 Task: Create a due date automation trigger when advanced on, on the wednesday of the week before a card is due add fields without custom field "Resume" set to a date less than 1 working days ago at 11:00 AM.
Action: Mouse moved to (1190, 90)
Screenshot: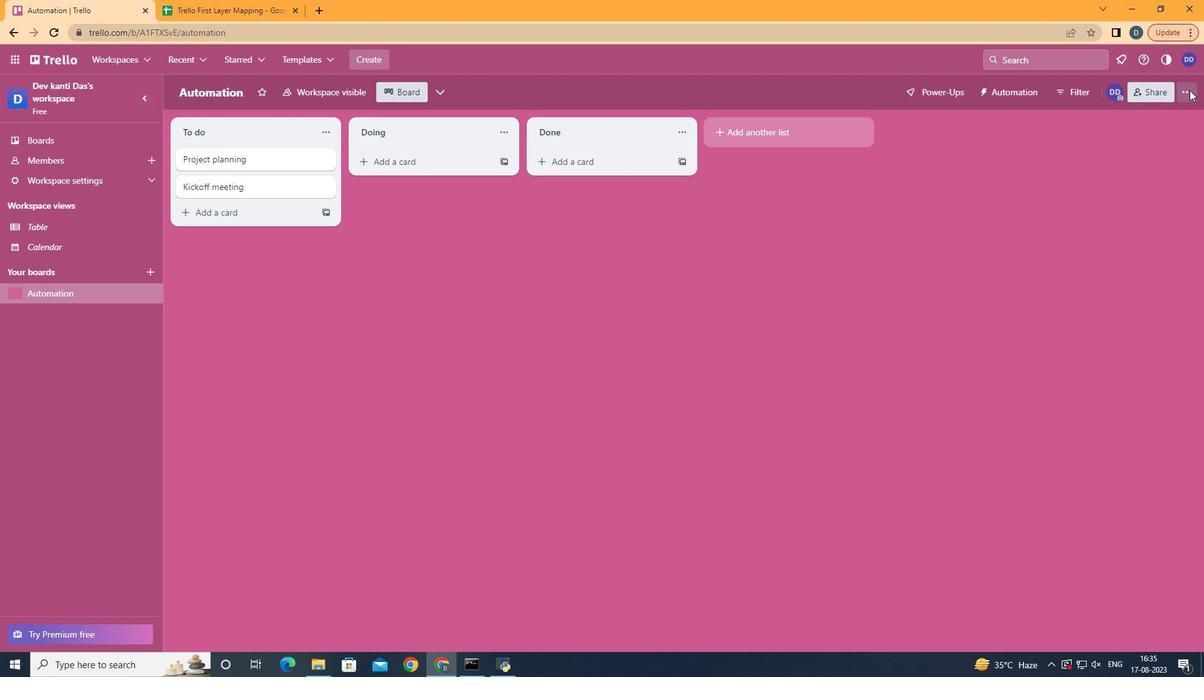 
Action: Mouse pressed left at (1190, 90)
Screenshot: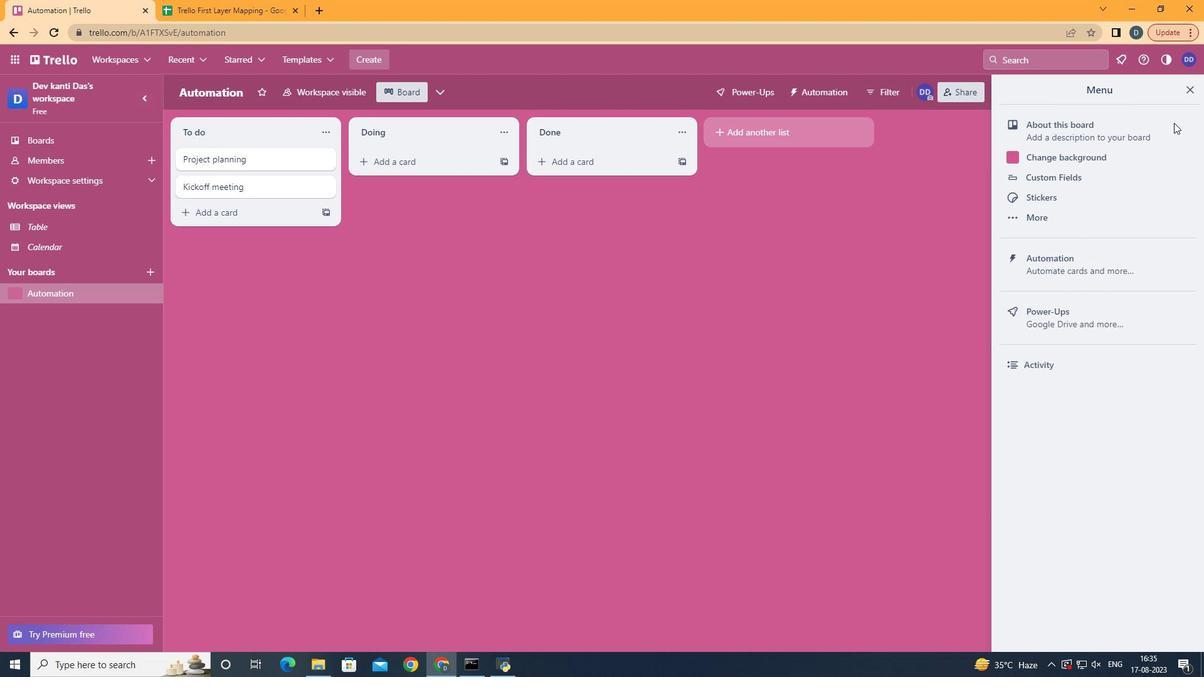 
Action: Mouse moved to (1096, 260)
Screenshot: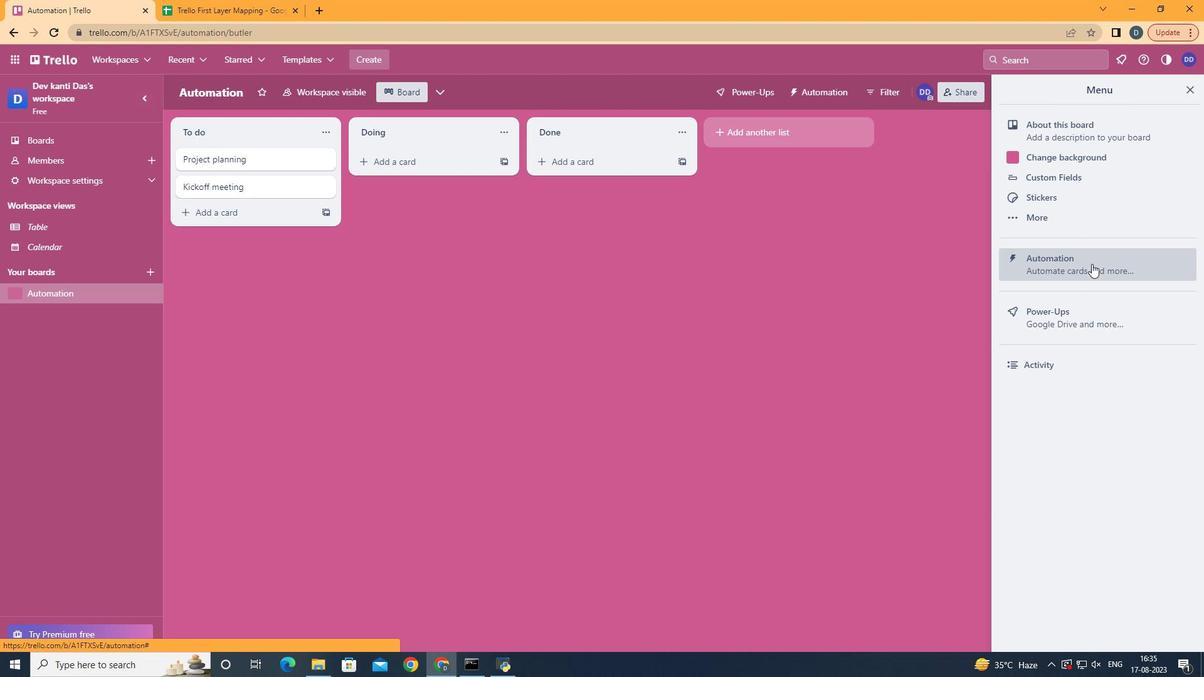 
Action: Mouse pressed left at (1096, 260)
Screenshot: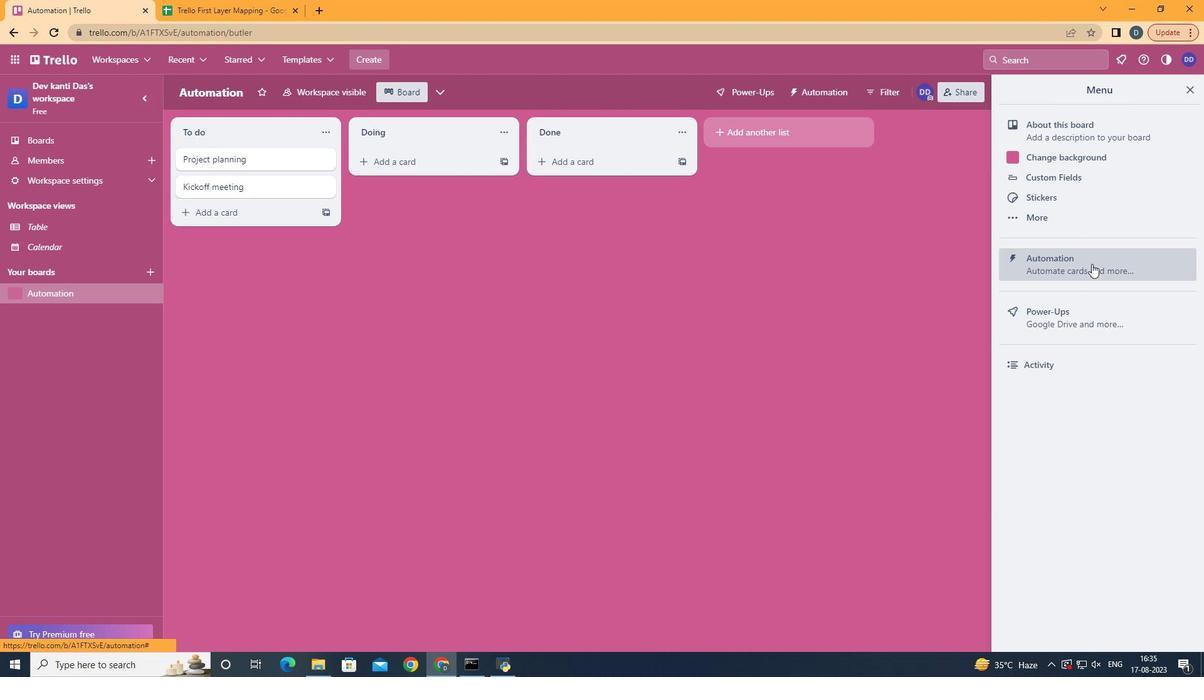 
Action: Mouse moved to (227, 254)
Screenshot: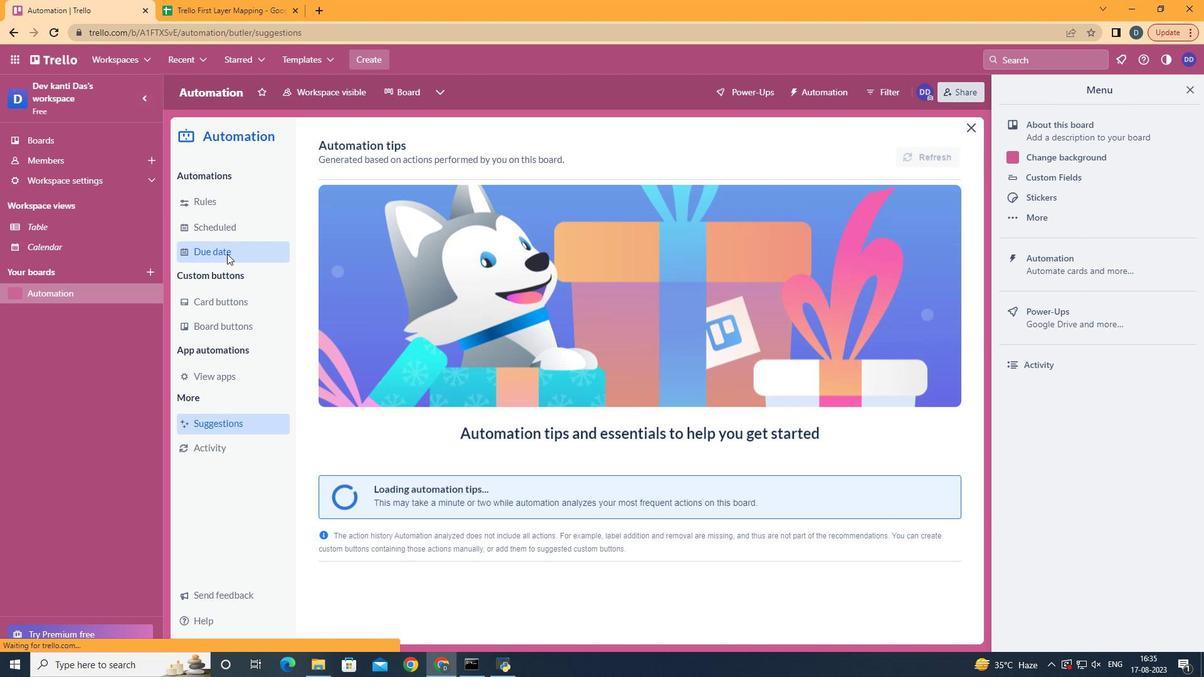 
Action: Mouse pressed left at (227, 254)
Screenshot: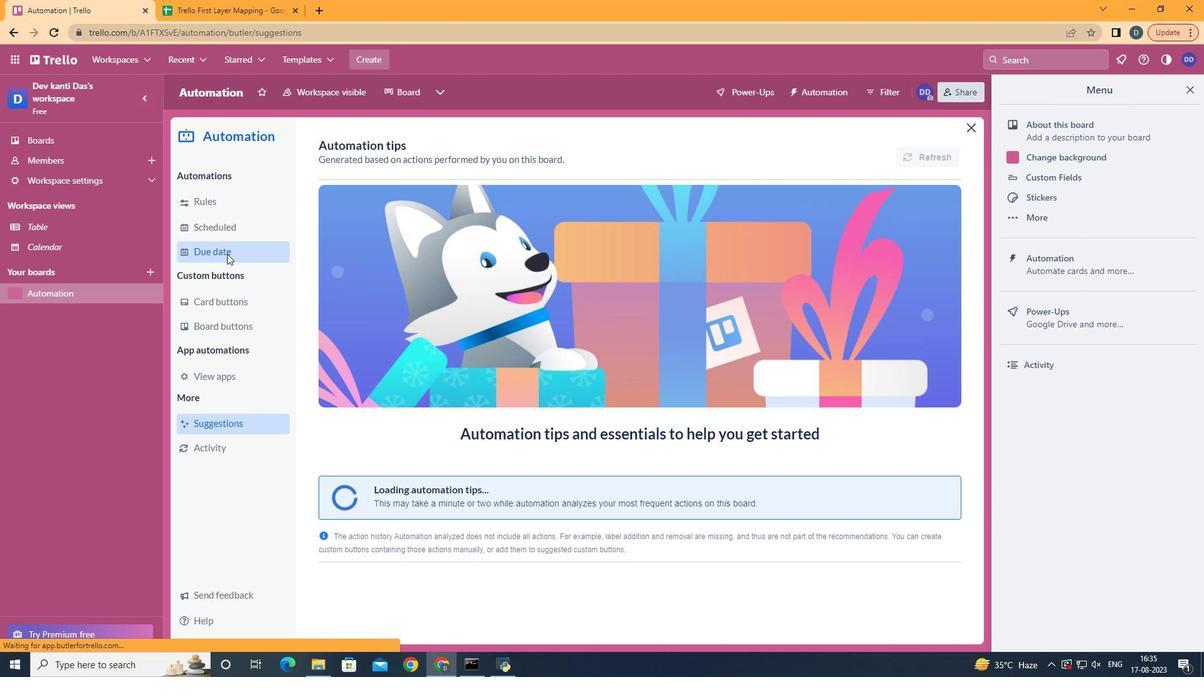 
Action: Mouse moved to (884, 150)
Screenshot: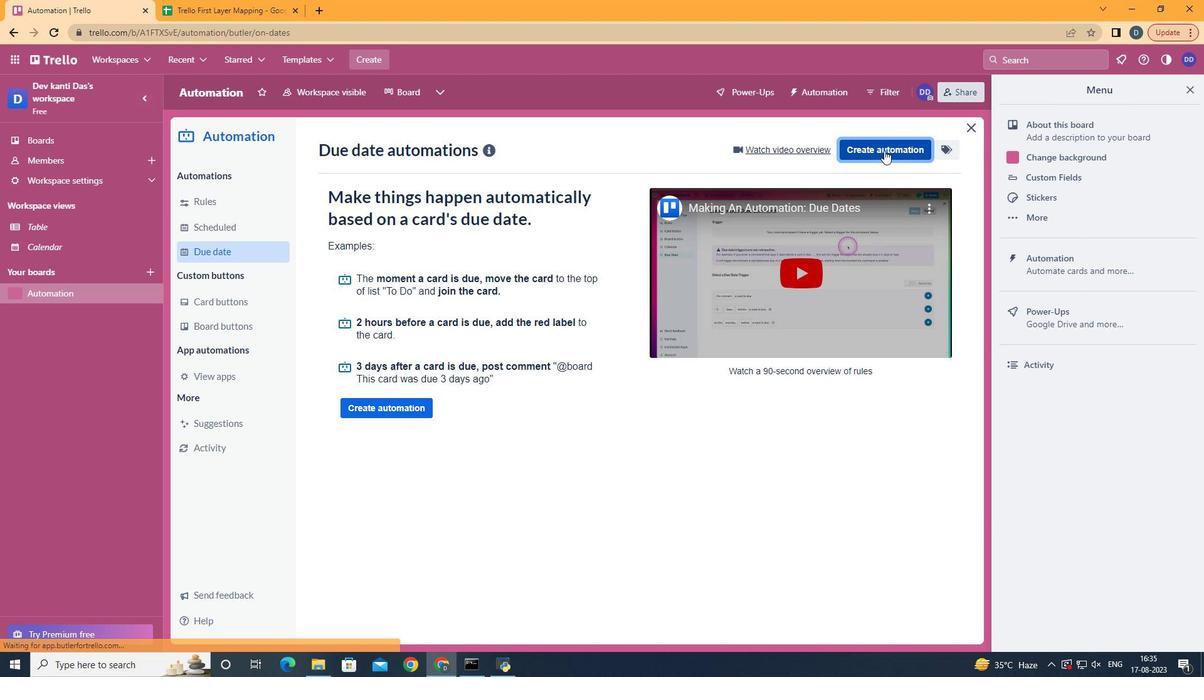 
Action: Mouse pressed left at (884, 150)
Screenshot: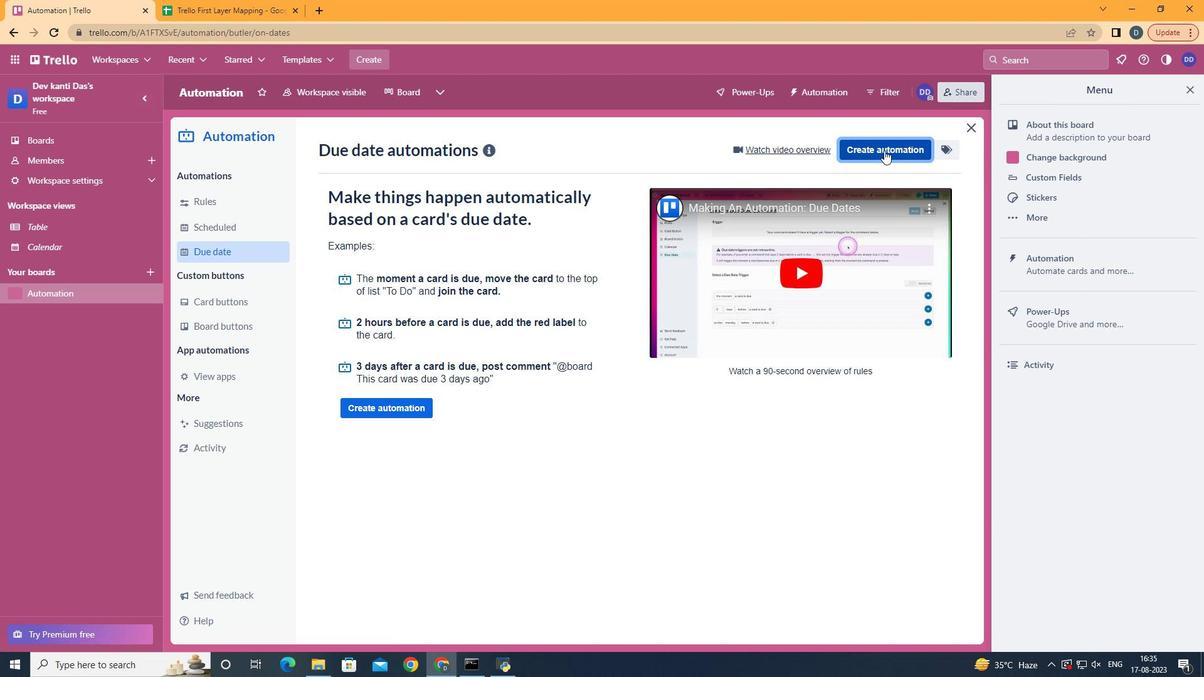 
Action: Mouse moved to (693, 281)
Screenshot: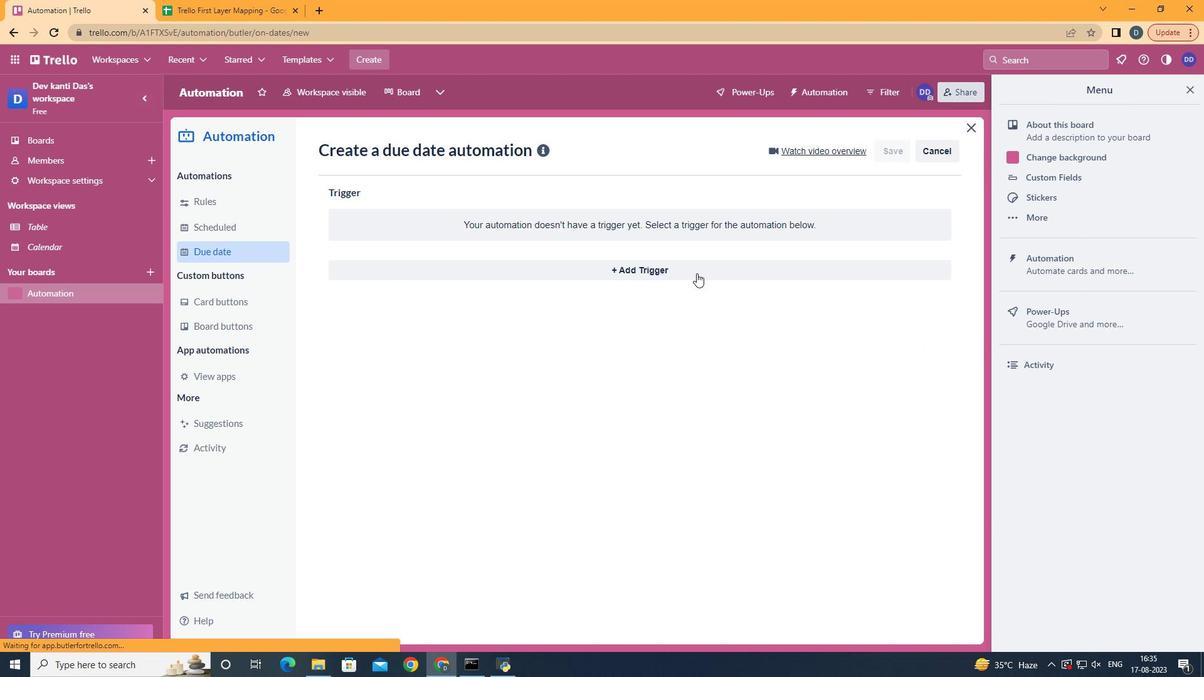 
Action: Mouse pressed left at (693, 281)
Screenshot: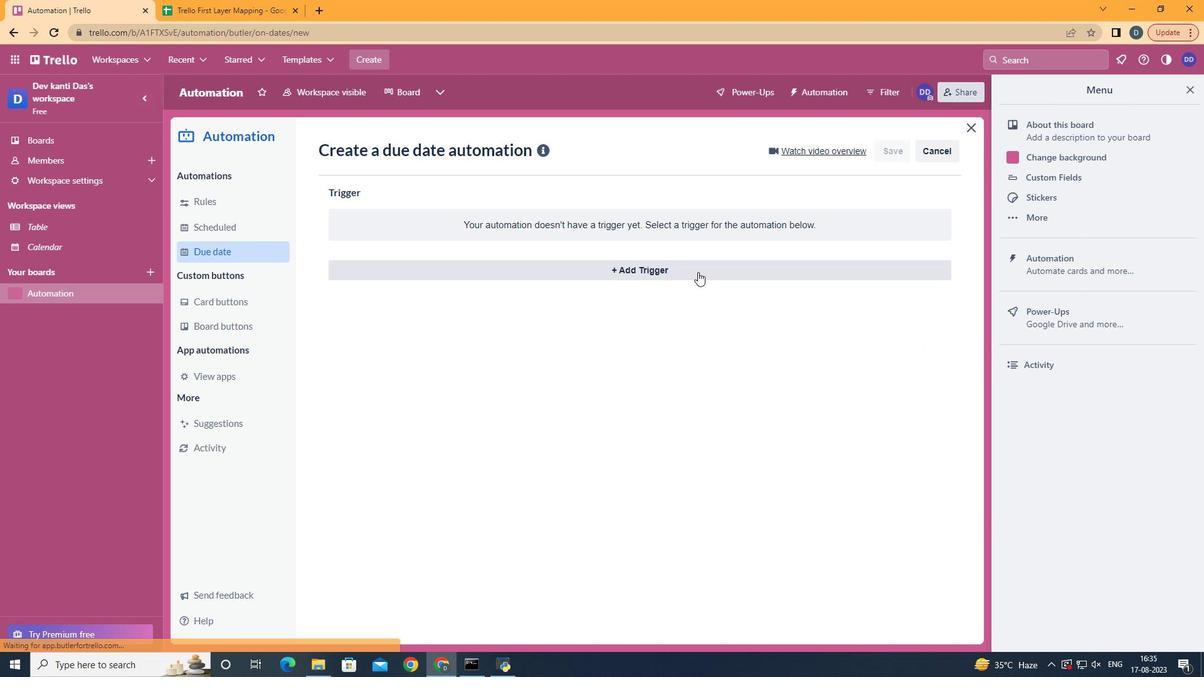 
Action: Mouse moved to (698, 272)
Screenshot: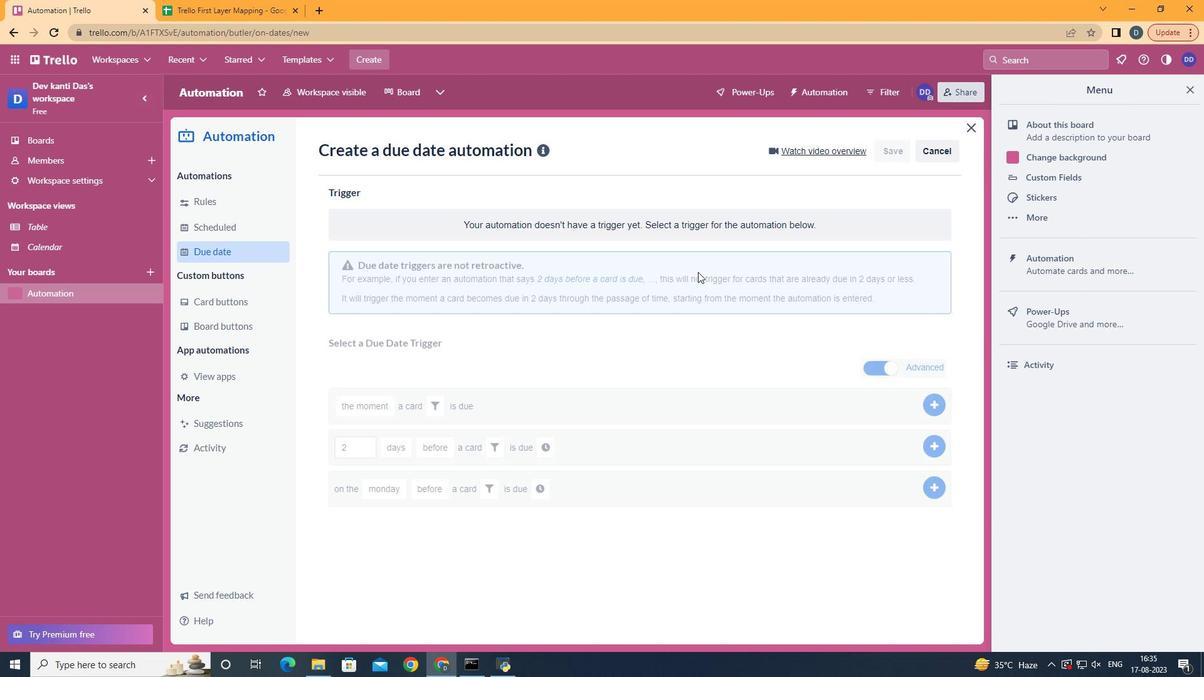 
Action: Mouse pressed left at (698, 272)
Screenshot: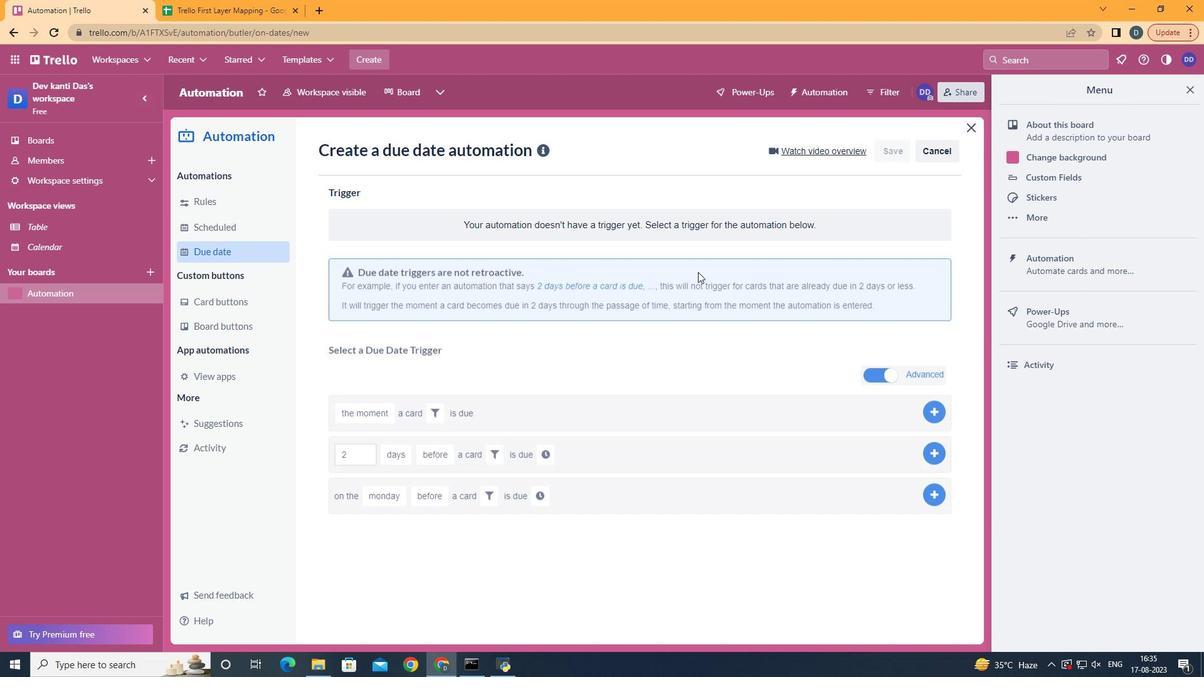 
Action: Mouse moved to (414, 377)
Screenshot: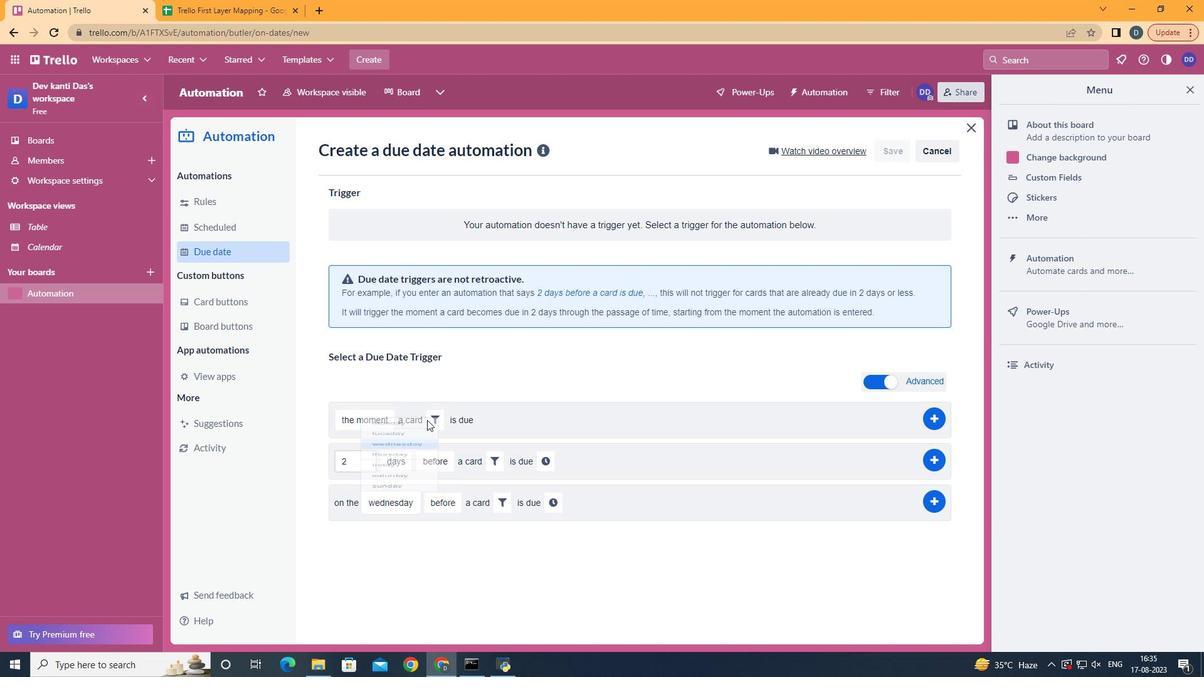 
Action: Mouse pressed left at (414, 377)
Screenshot: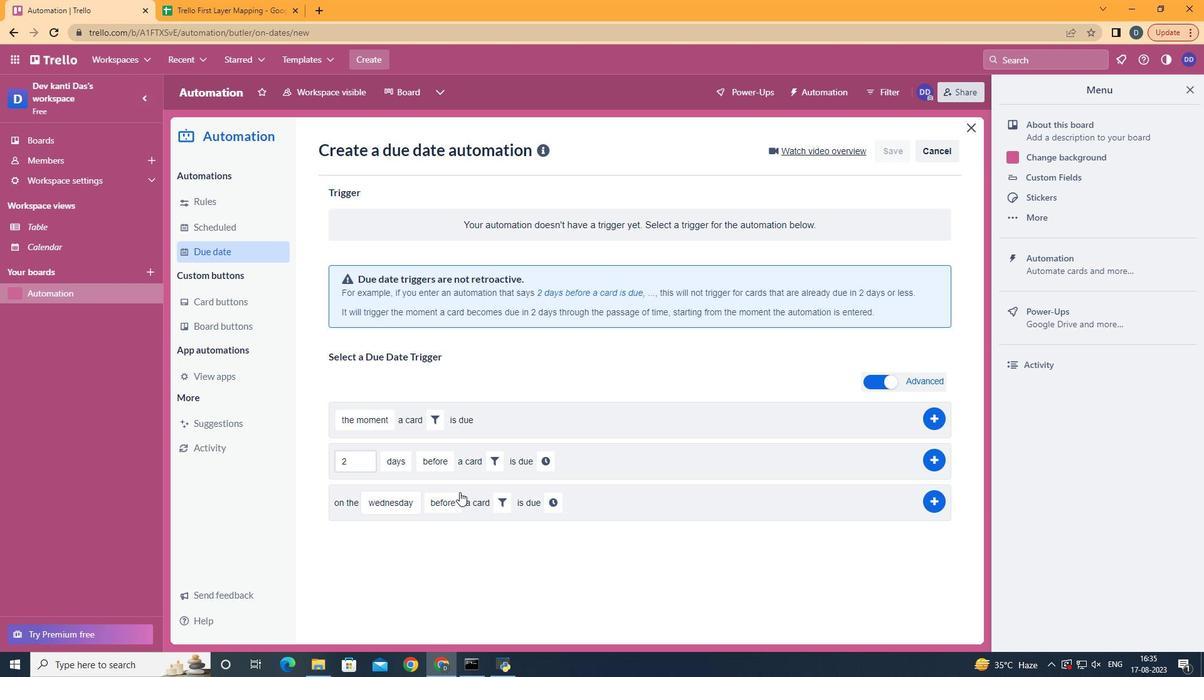 
Action: Mouse moved to (464, 601)
Screenshot: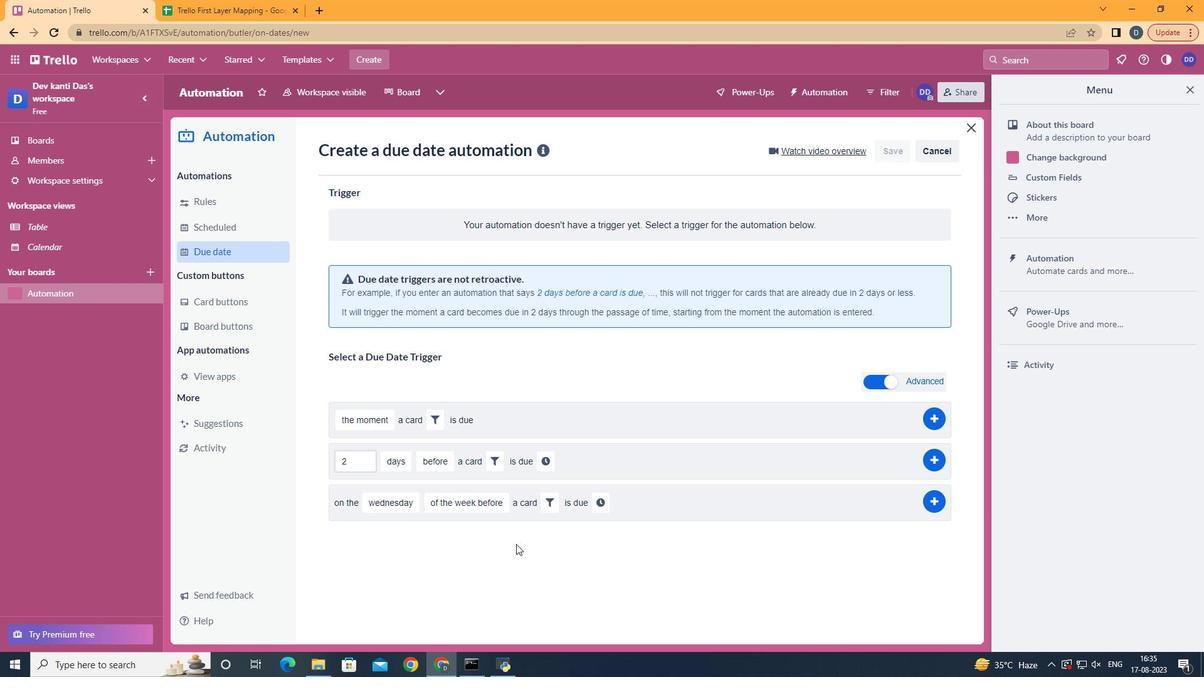 
Action: Mouse pressed left at (464, 601)
Screenshot: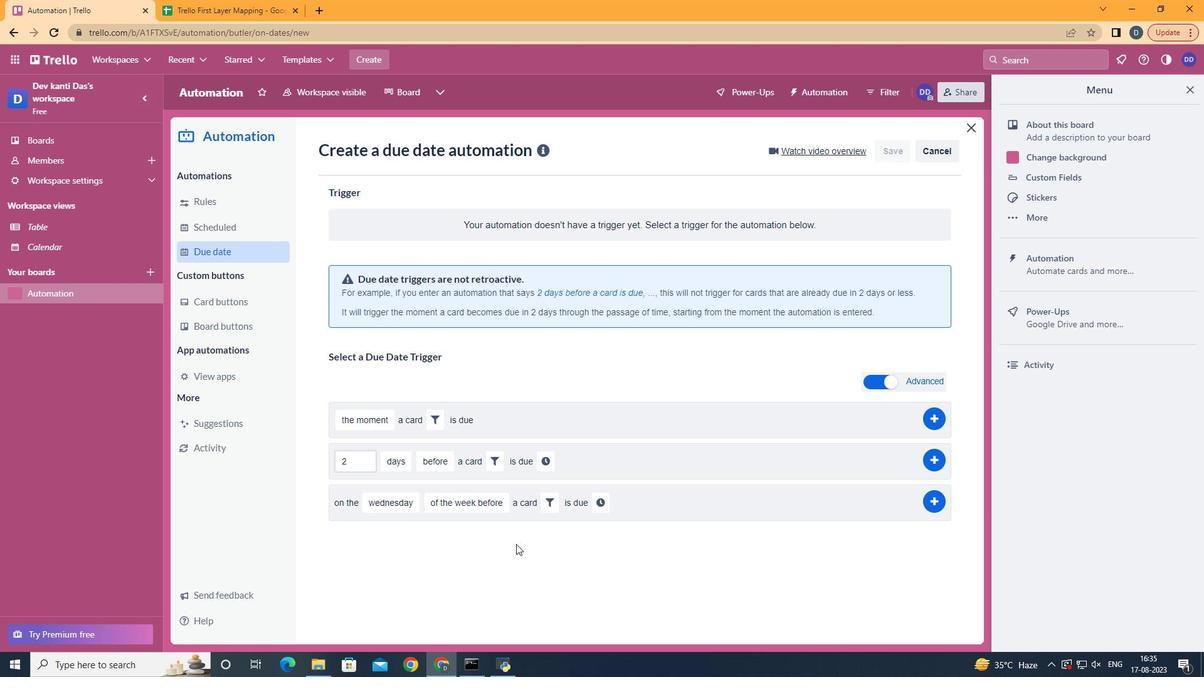 
Action: Mouse moved to (548, 505)
Screenshot: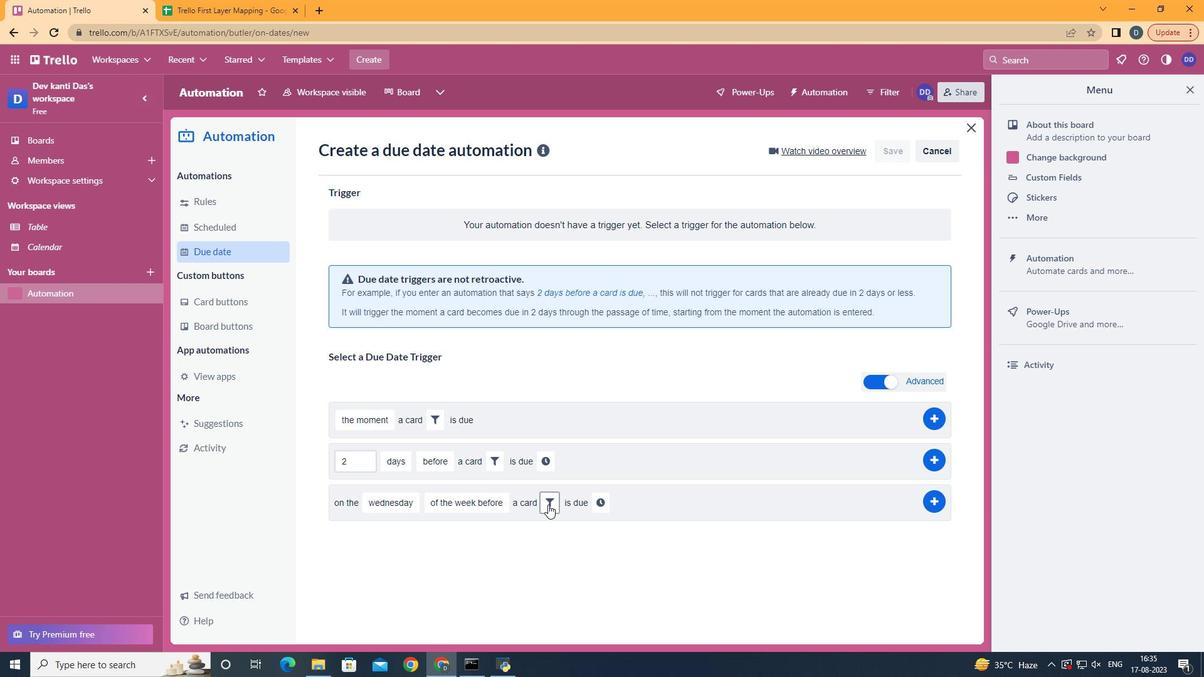 
Action: Mouse pressed left at (548, 505)
Screenshot: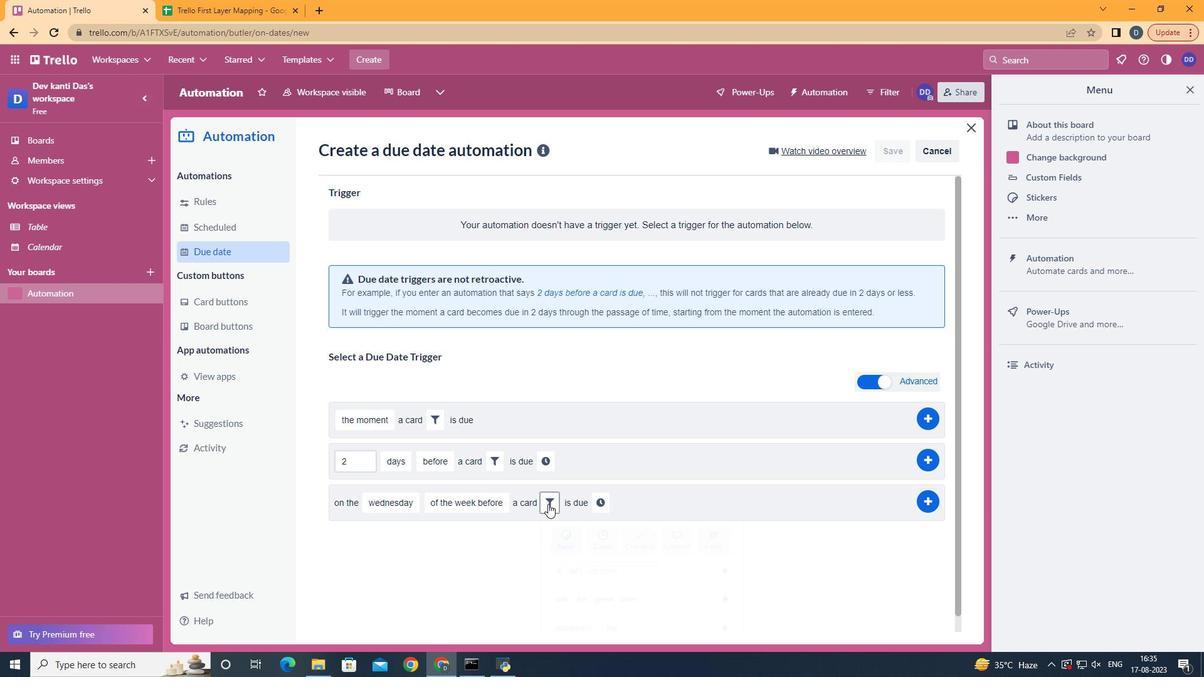 
Action: Mouse moved to (749, 549)
Screenshot: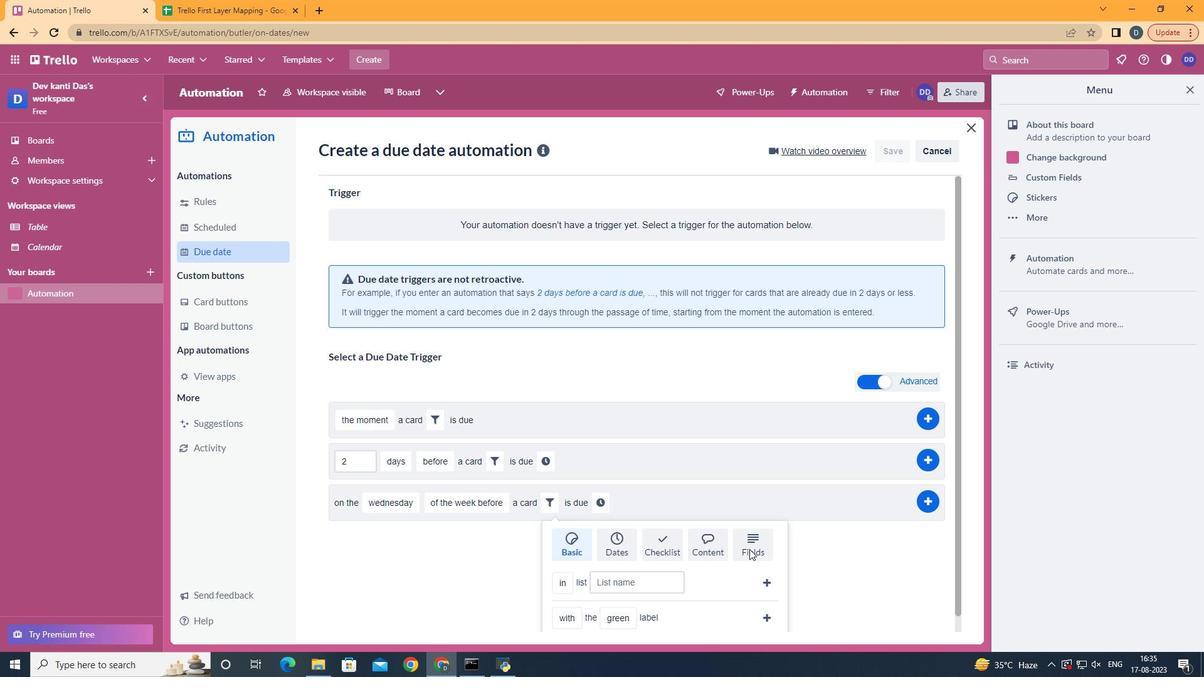 
Action: Mouse pressed left at (749, 549)
Screenshot: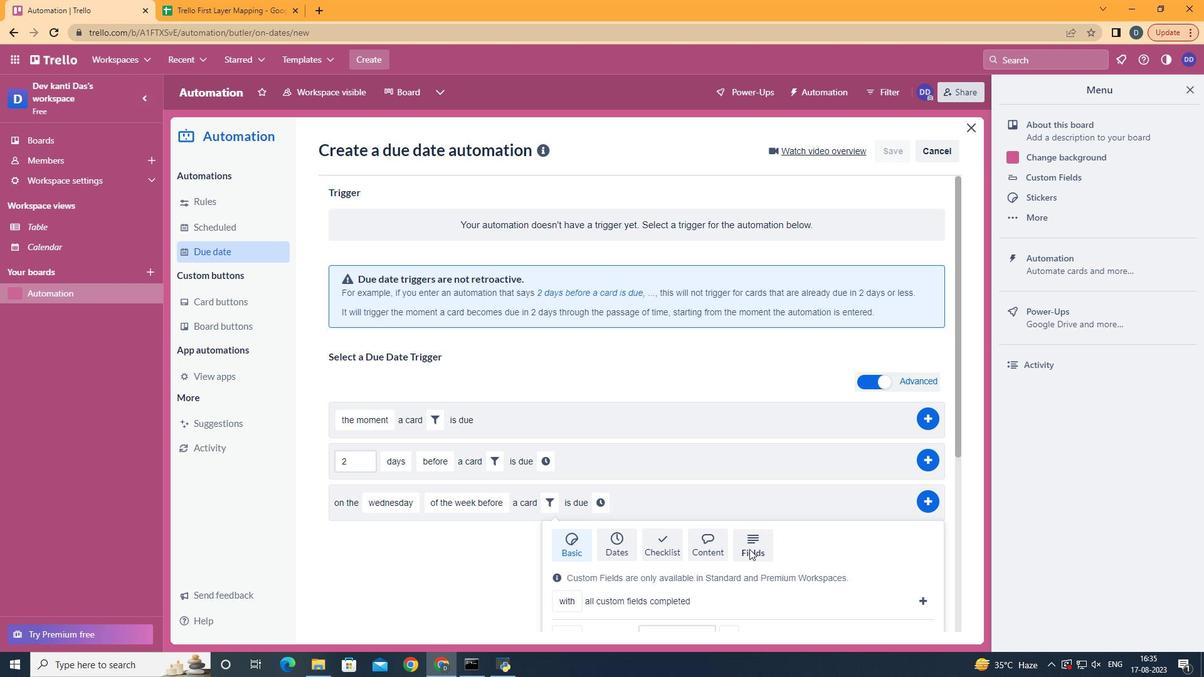 
Action: Mouse scrolled (749, 548) with delta (0, 0)
Screenshot: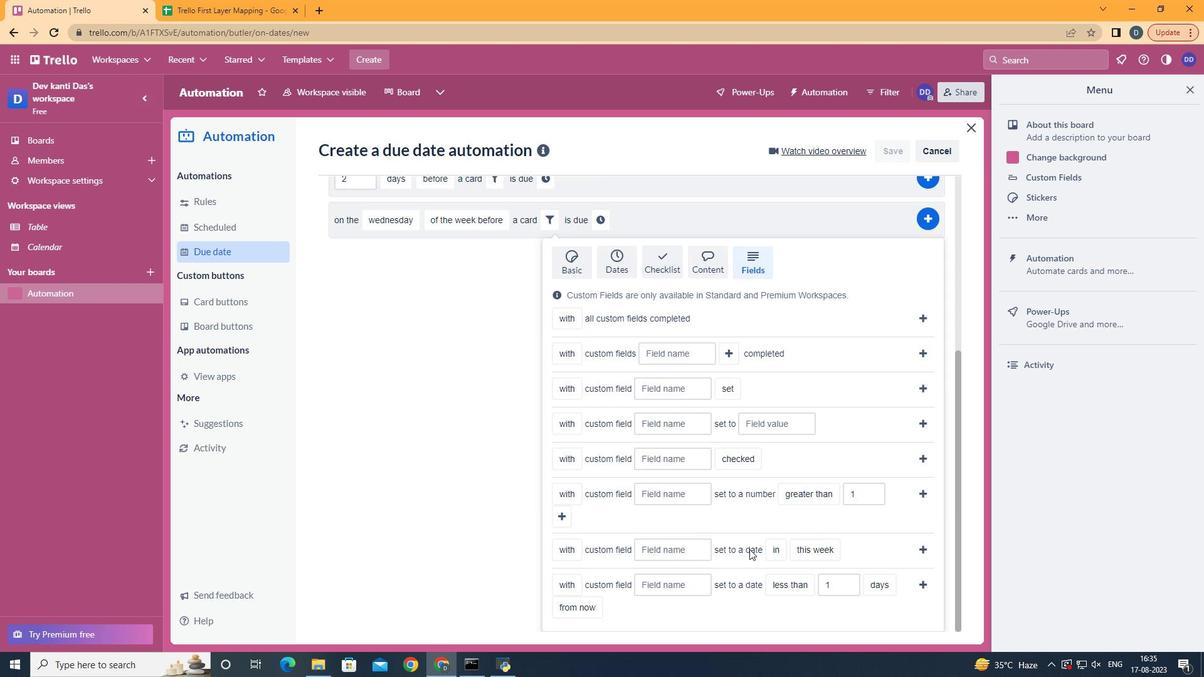 
Action: Mouse scrolled (749, 548) with delta (0, 0)
Screenshot: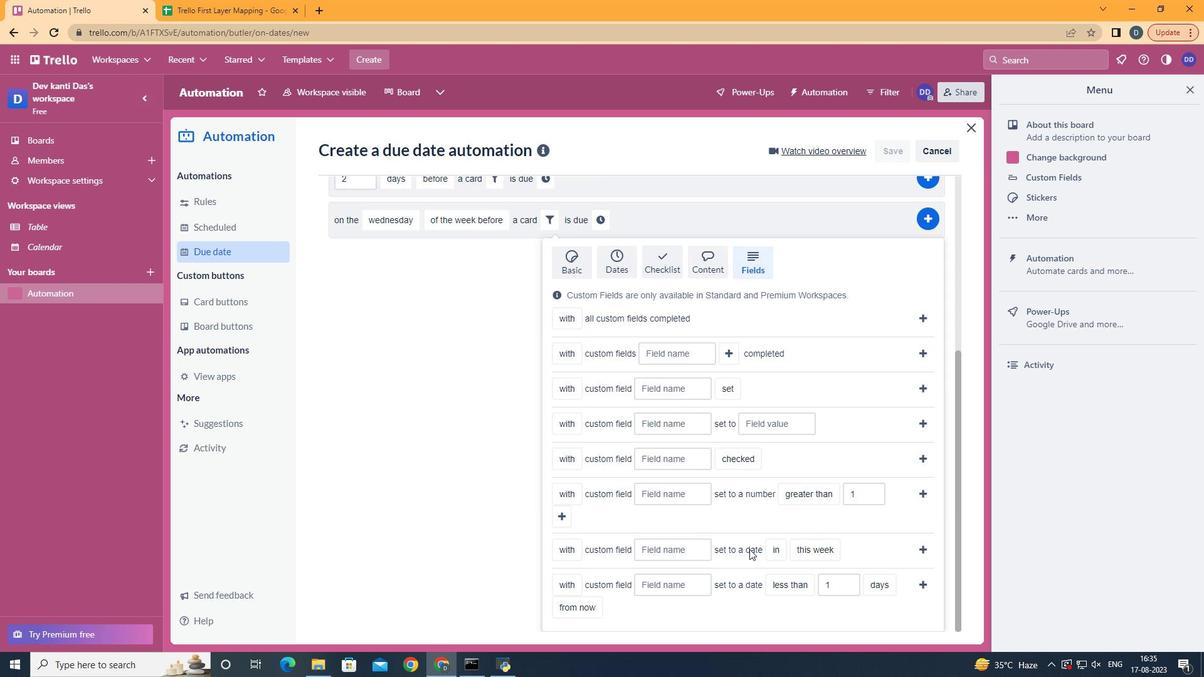 
Action: Mouse scrolled (749, 548) with delta (0, 0)
Screenshot: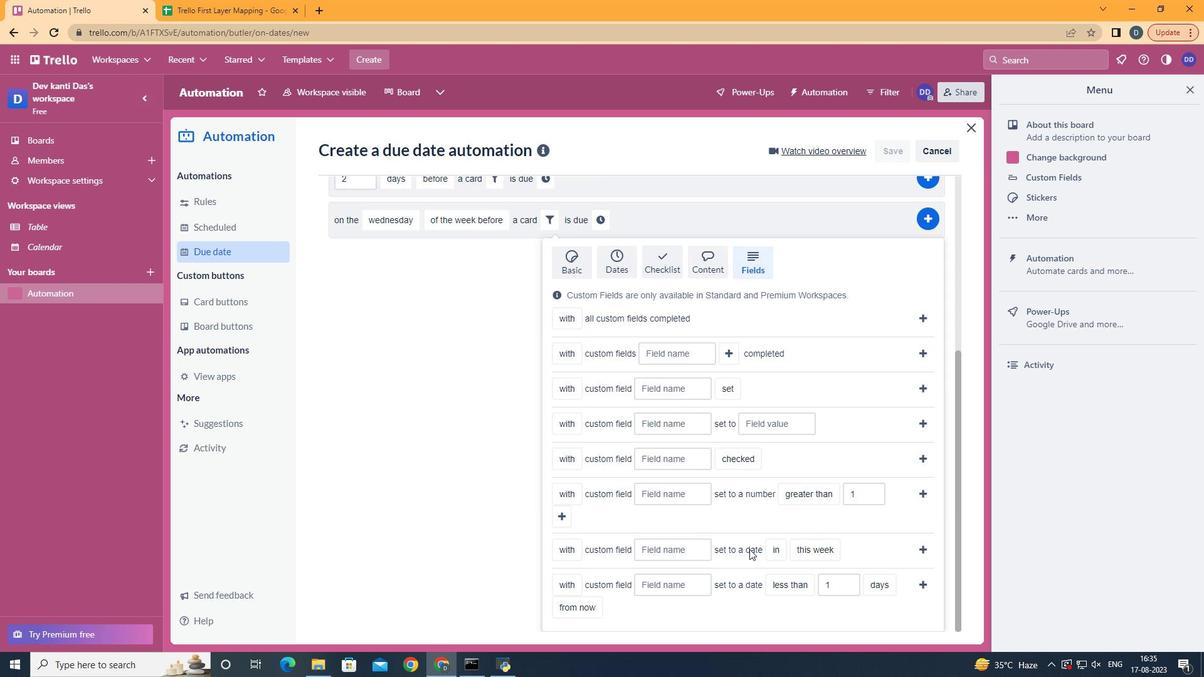
Action: Mouse scrolled (749, 548) with delta (0, 0)
Screenshot: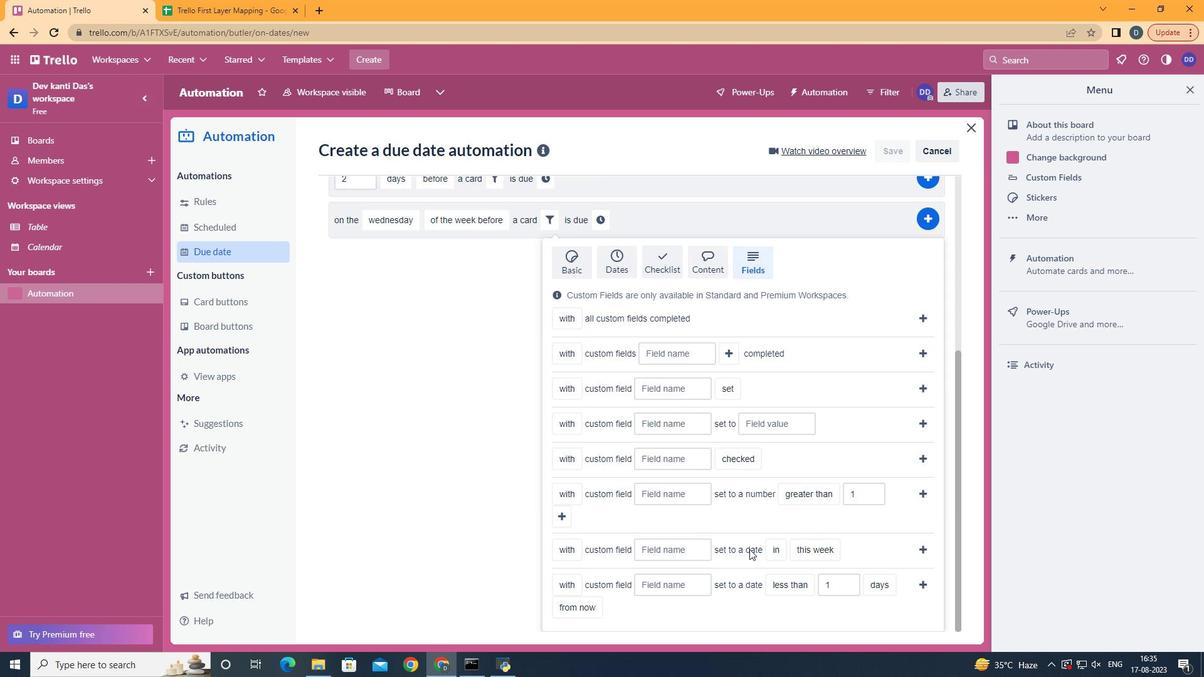 
Action: Mouse scrolled (749, 548) with delta (0, 0)
Screenshot: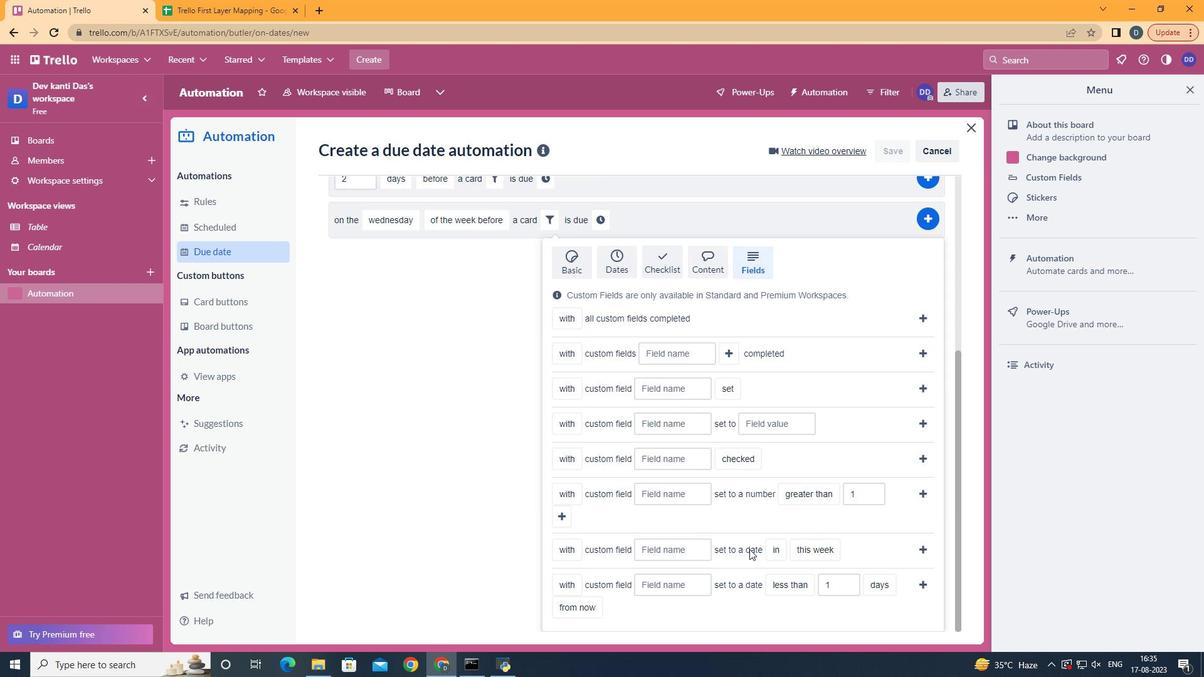 
Action: Mouse scrolled (749, 548) with delta (0, 0)
Screenshot: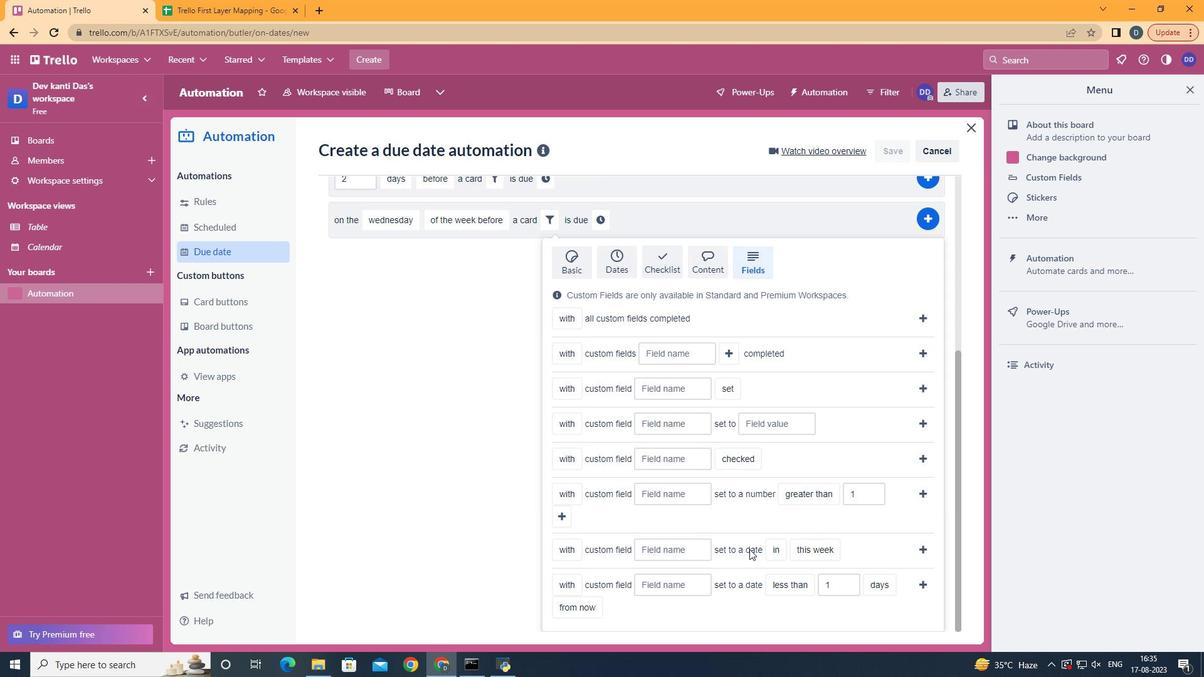 
Action: Mouse scrolled (749, 548) with delta (0, 0)
Screenshot: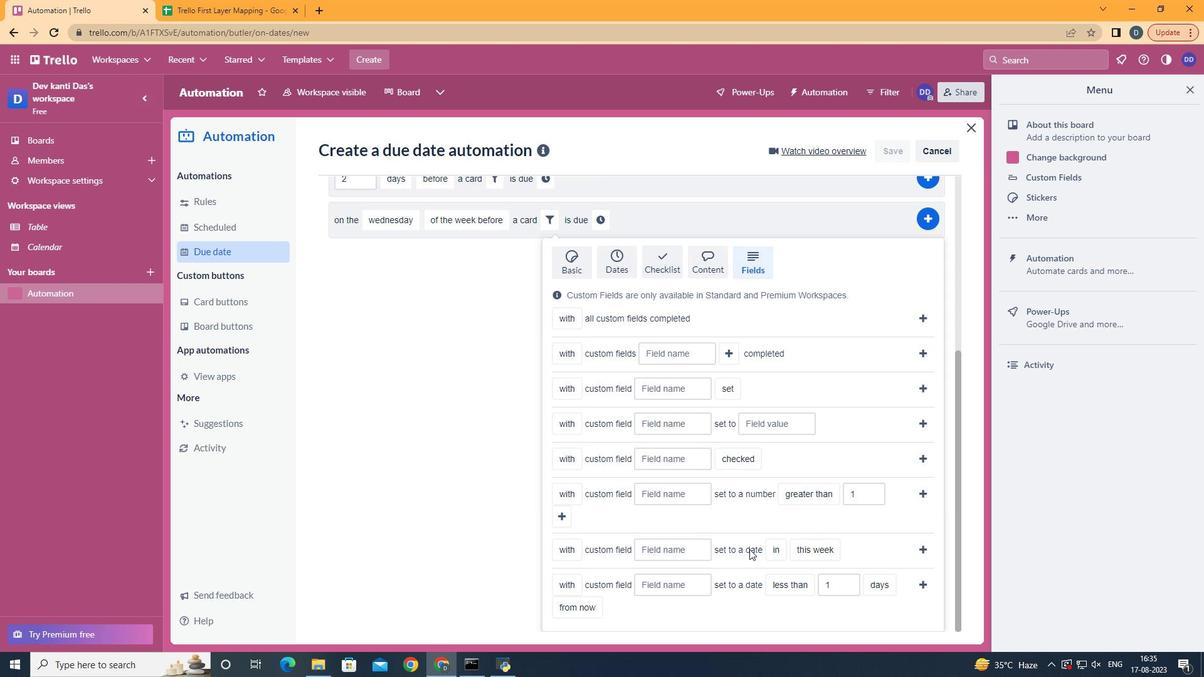
Action: Mouse moved to (574, 567)
Screenshot: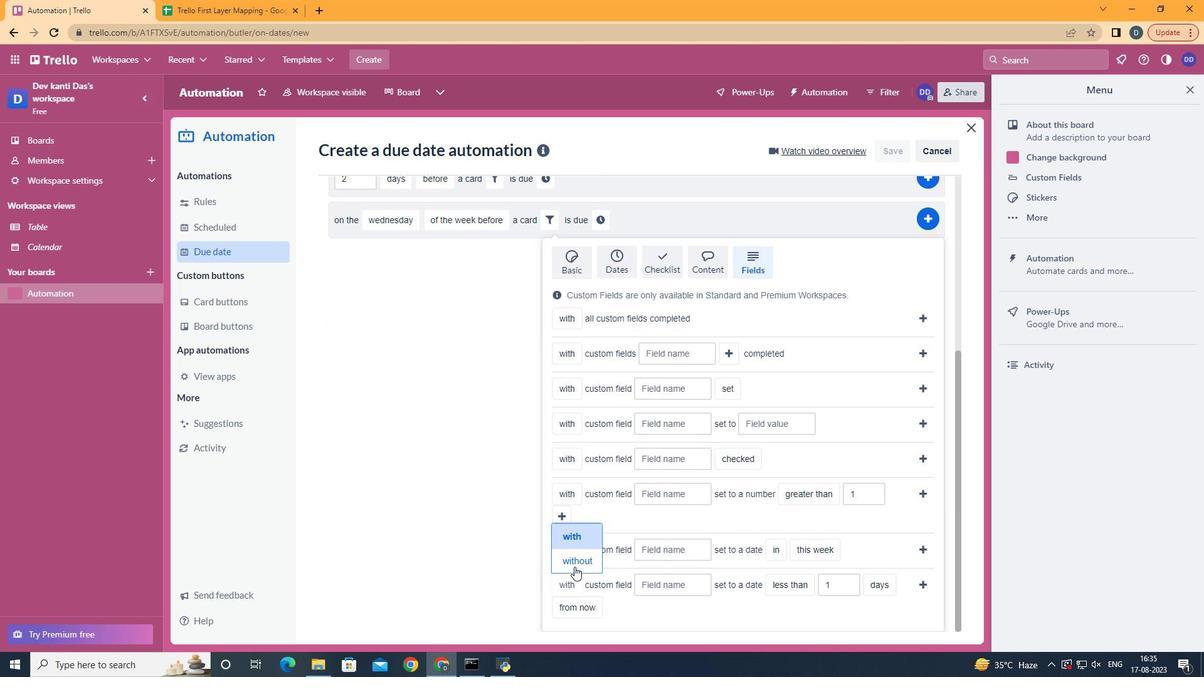 
Action: Mouse pressed left at (574, 567)
Screenshot: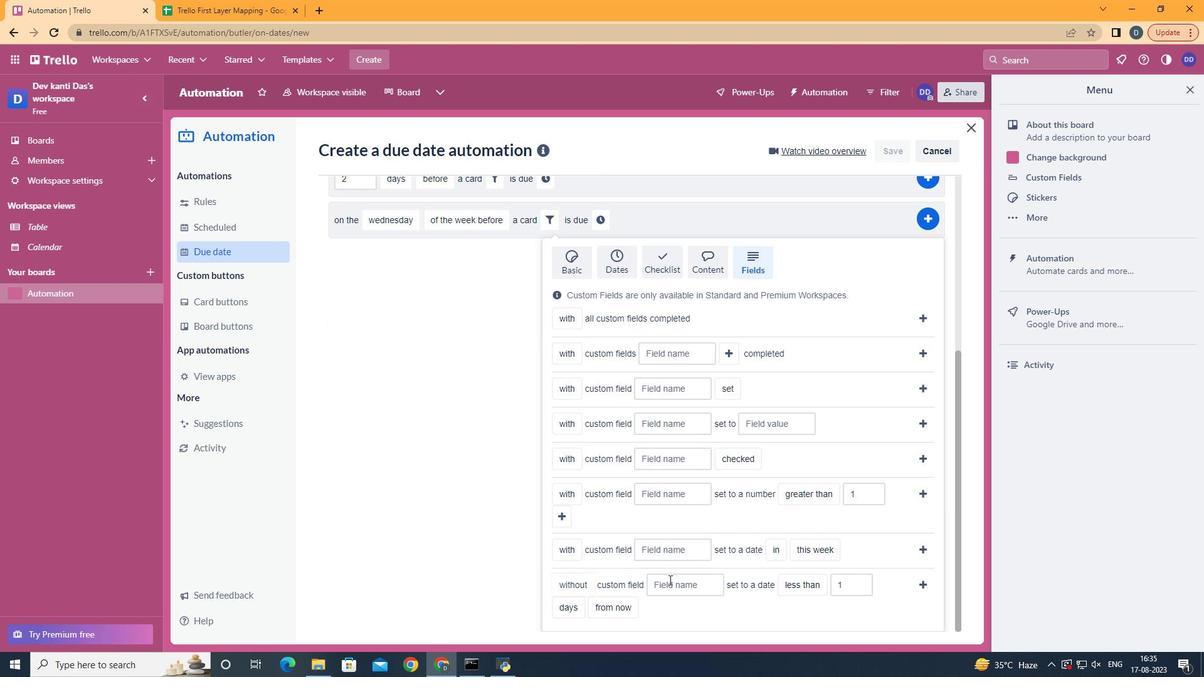 
Action: Mouse moved to (671, 581)
Screenshot: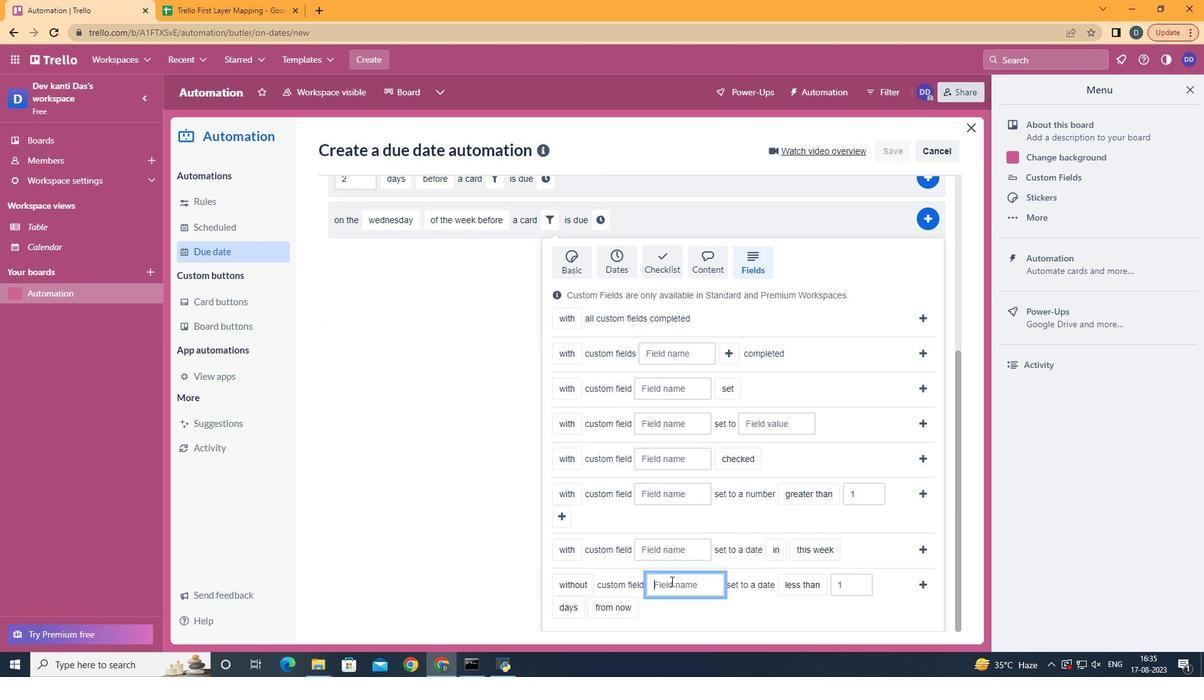 
Action: Mouse pressed left at (671, 581)
Screenshot: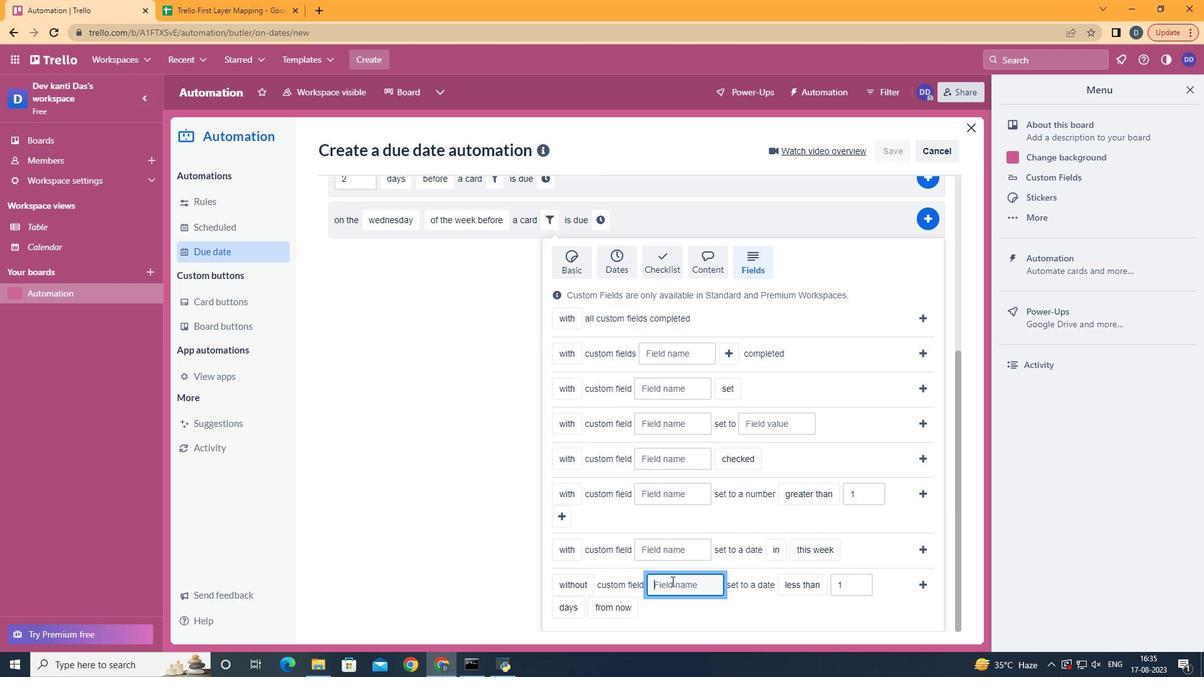 
Action: Mouse moved to (677, 581)
Screenshot: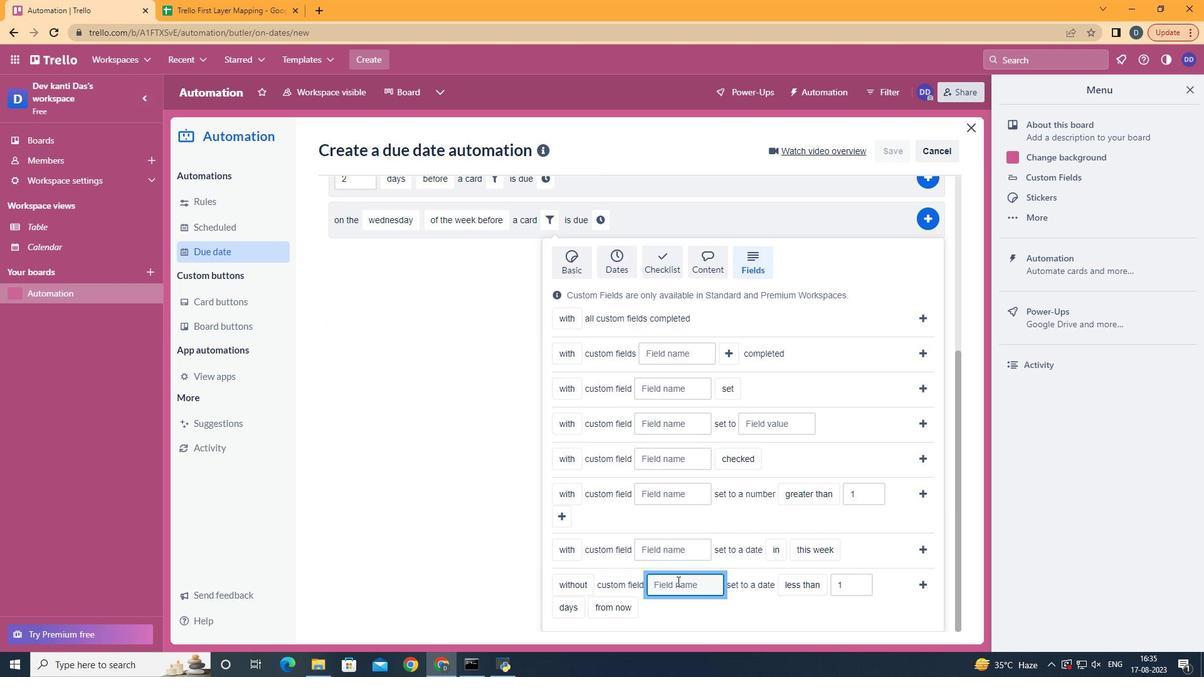 
Action: Key pressed <Key.shift>Resume
Screenshot: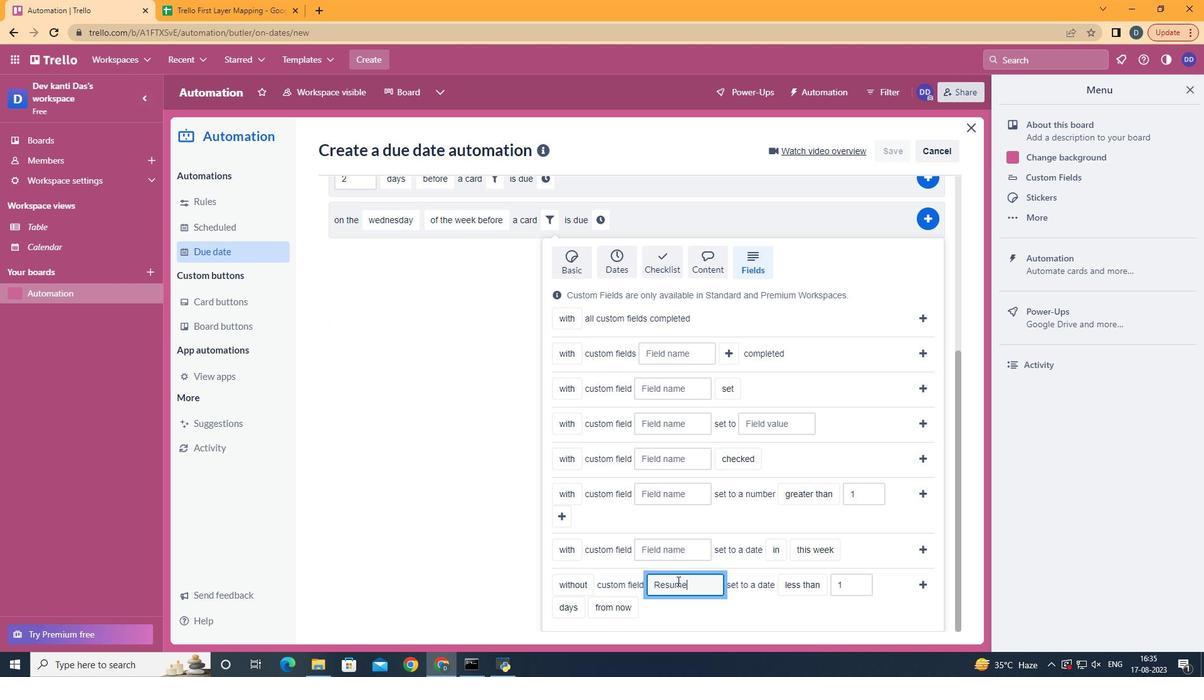 
Action: Mouse moved to (582, 582)
Screenshot: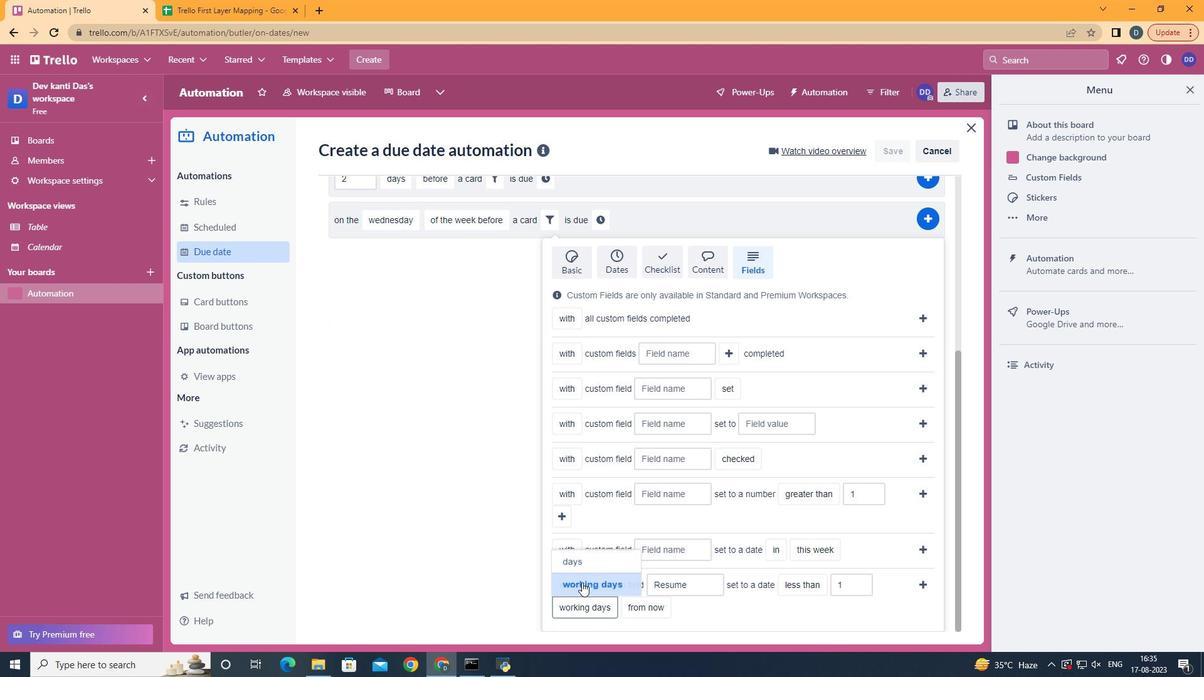 
Action: Mouse pressed left at (582, 582)
Screenshot: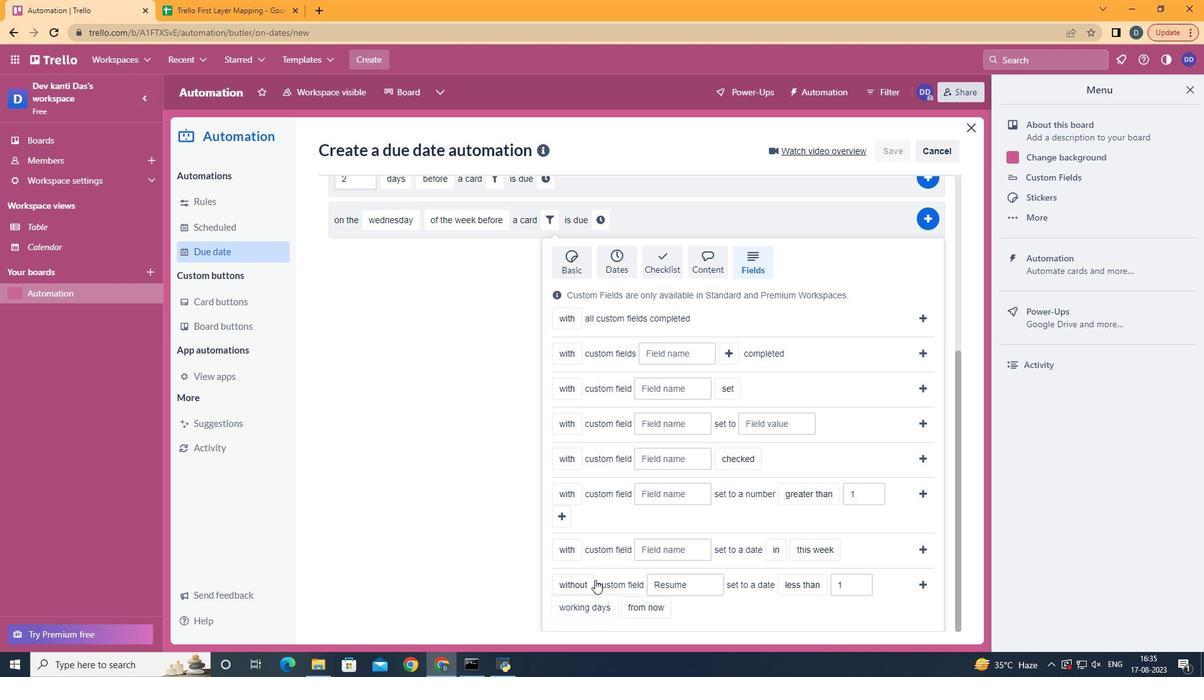 
Action: Mouse moved to (660, 587)
Screenshot: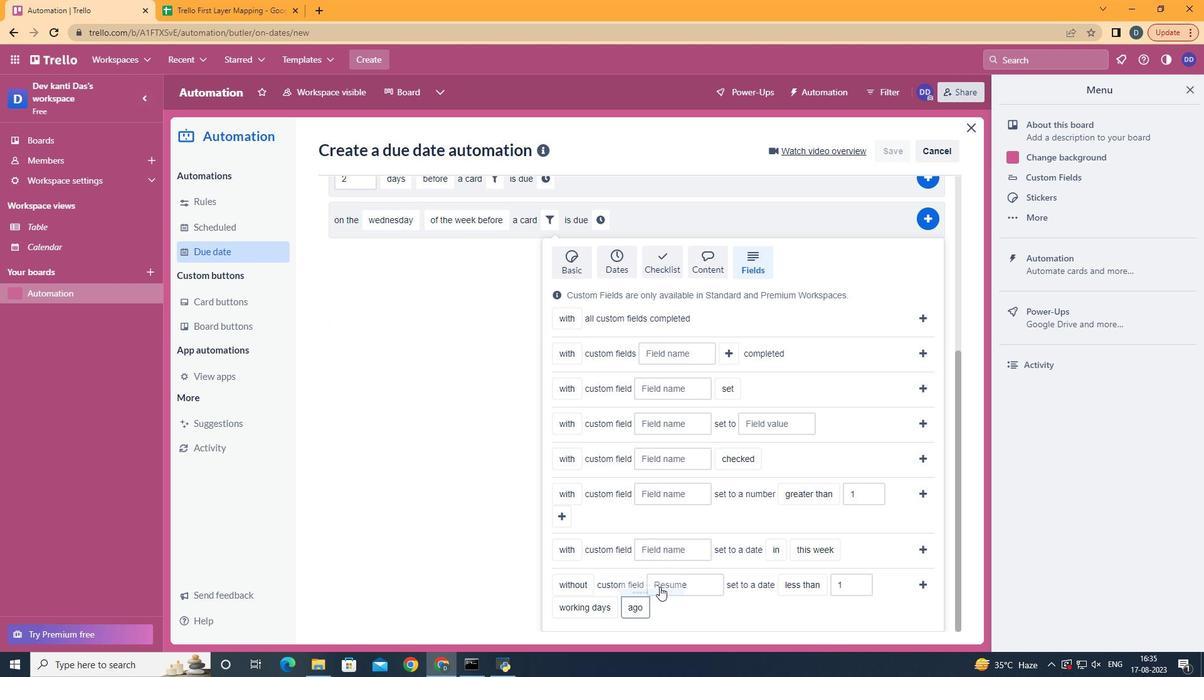 
Action: Mouse pressed left at (660, 587)
Screenshot: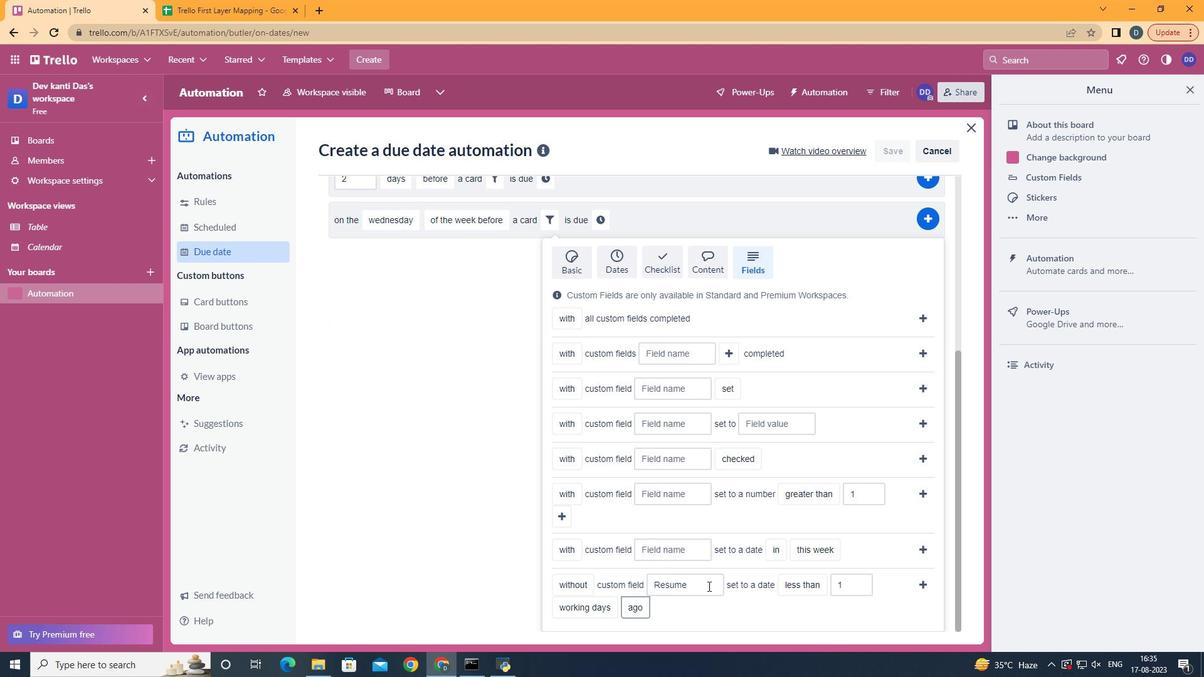 
Action: Mouse moved to (925, 582)
Screenshot: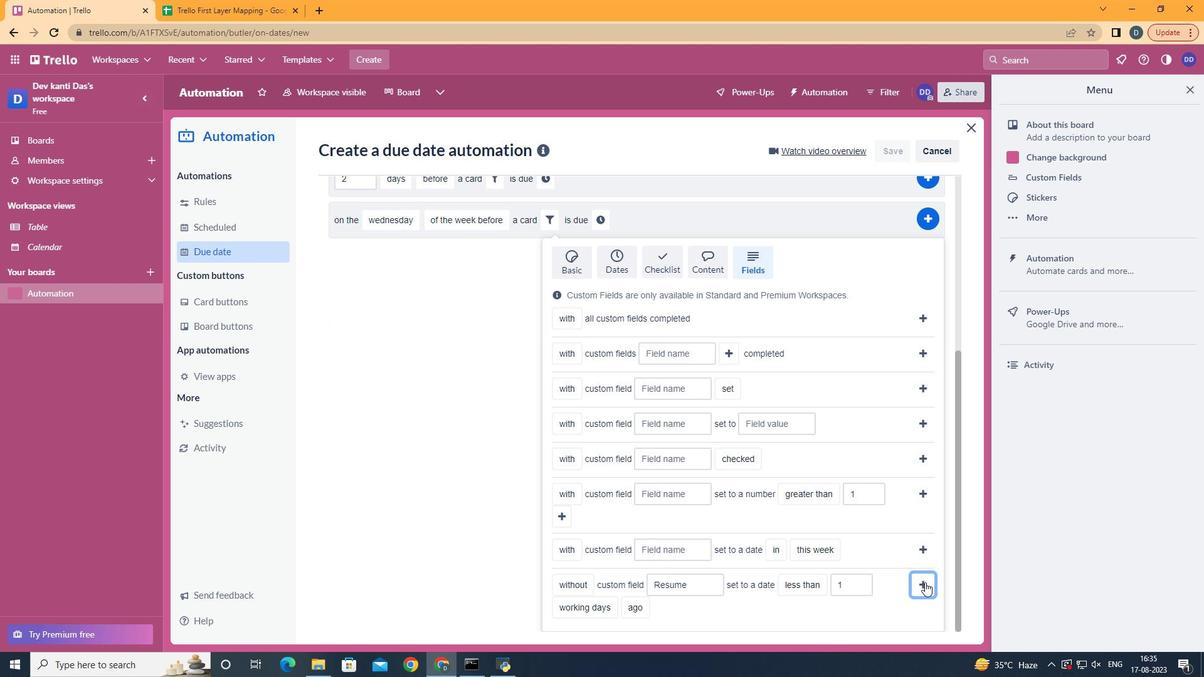 
Action: Mouse pressed left at (925, 582)
Screenshot: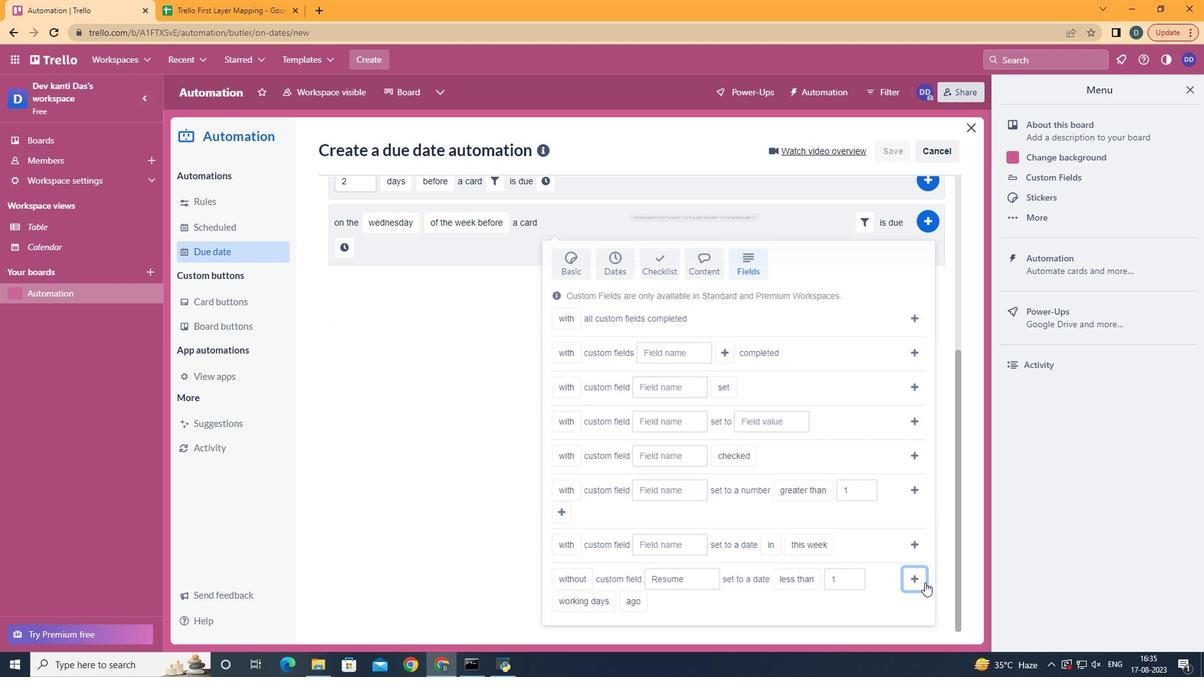 
Action: Mouse moved to (352, 530)
Screenshot: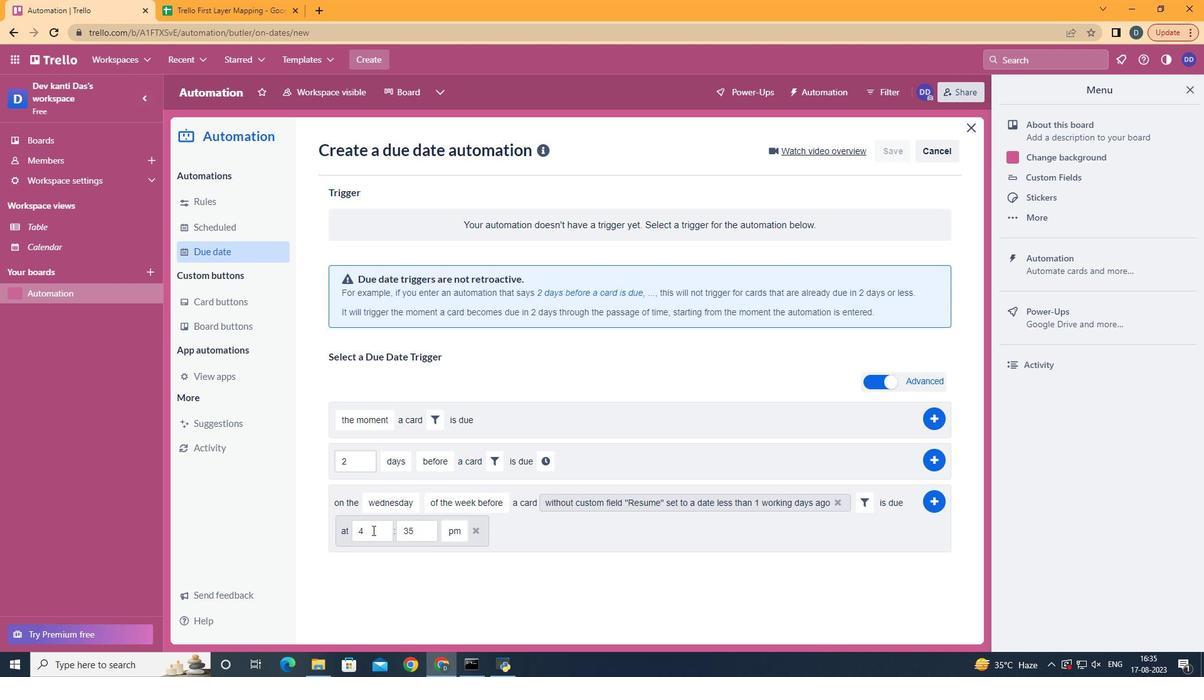 
Action: Mouse pressed left at (352, 530)
Screenshot: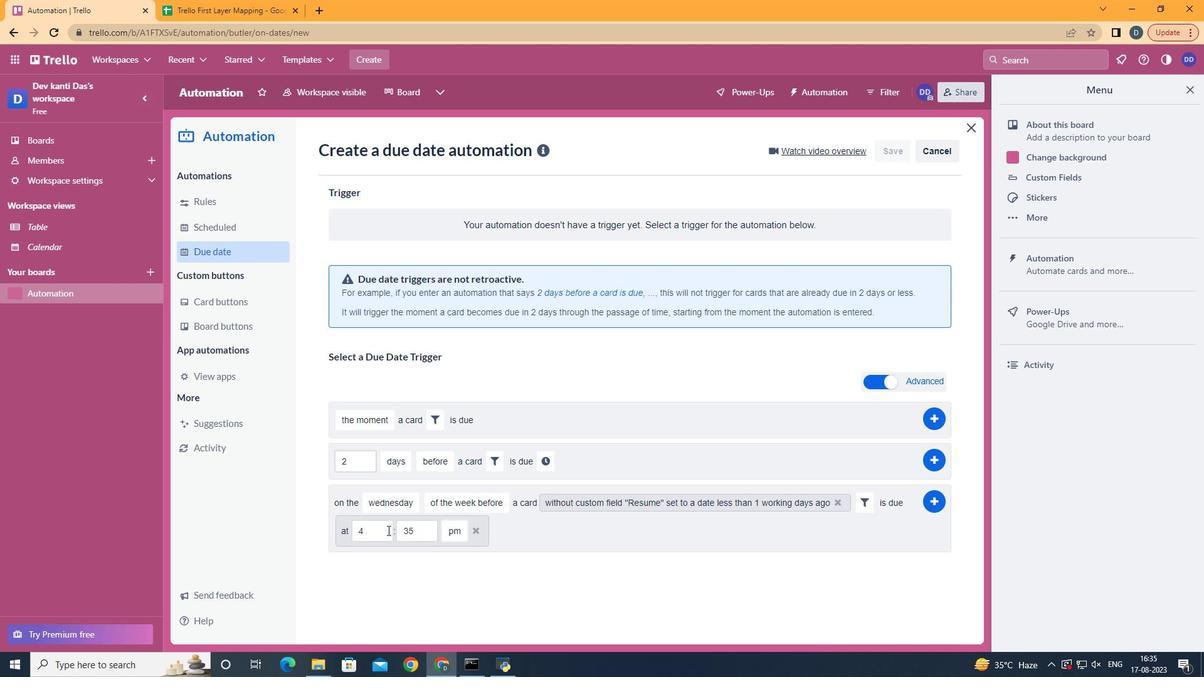 
Action: Mouse moved to (387, 530)
Screenshot: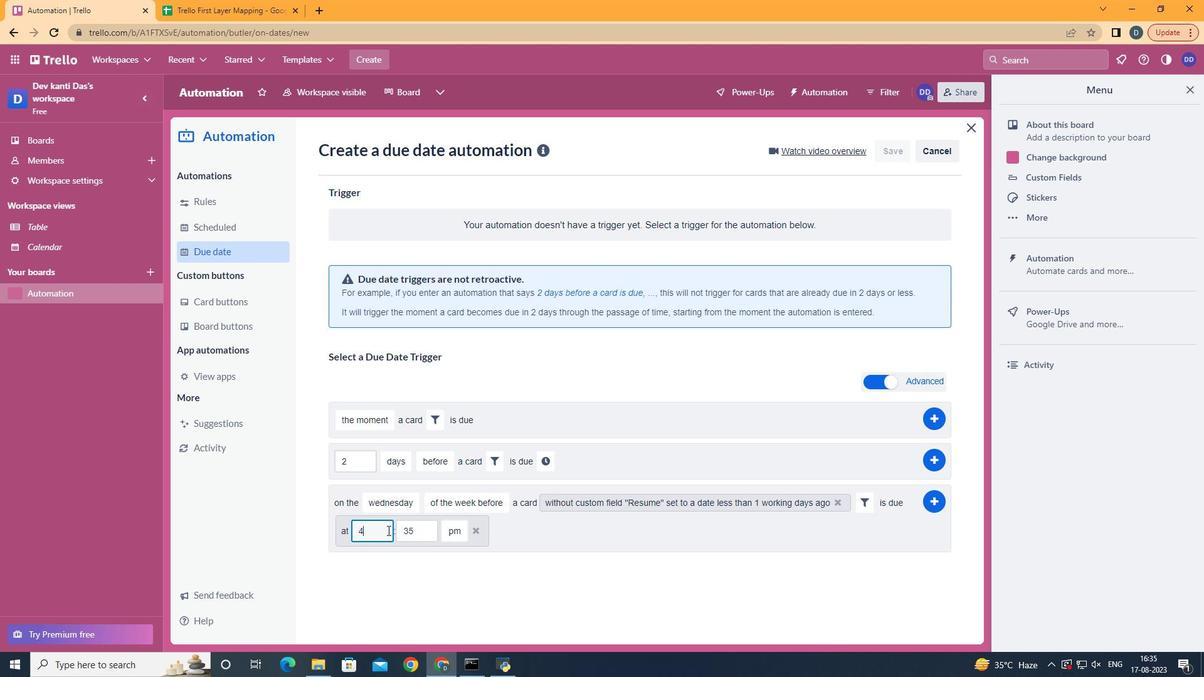 
Action: Mouse pressed left at (387, 530)
Screenshot: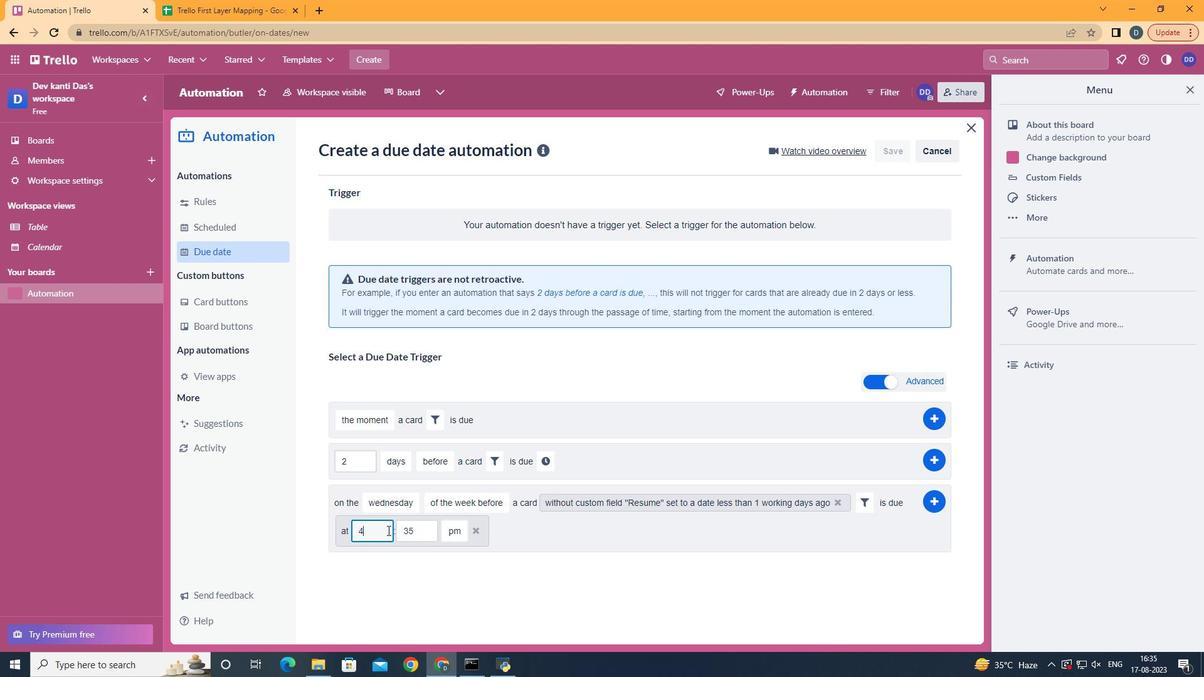 
Action: Key pressed <Key.backspace>1
Screenshot: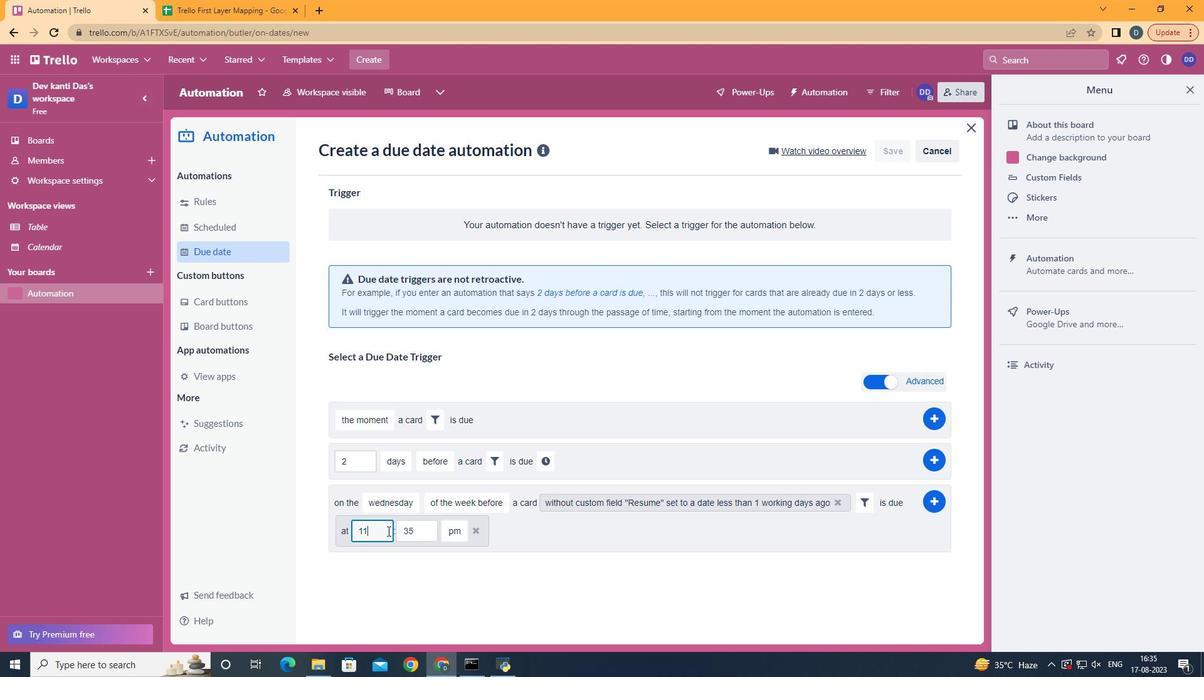
Action: Mouse moved to (387, 531)
Screenshot: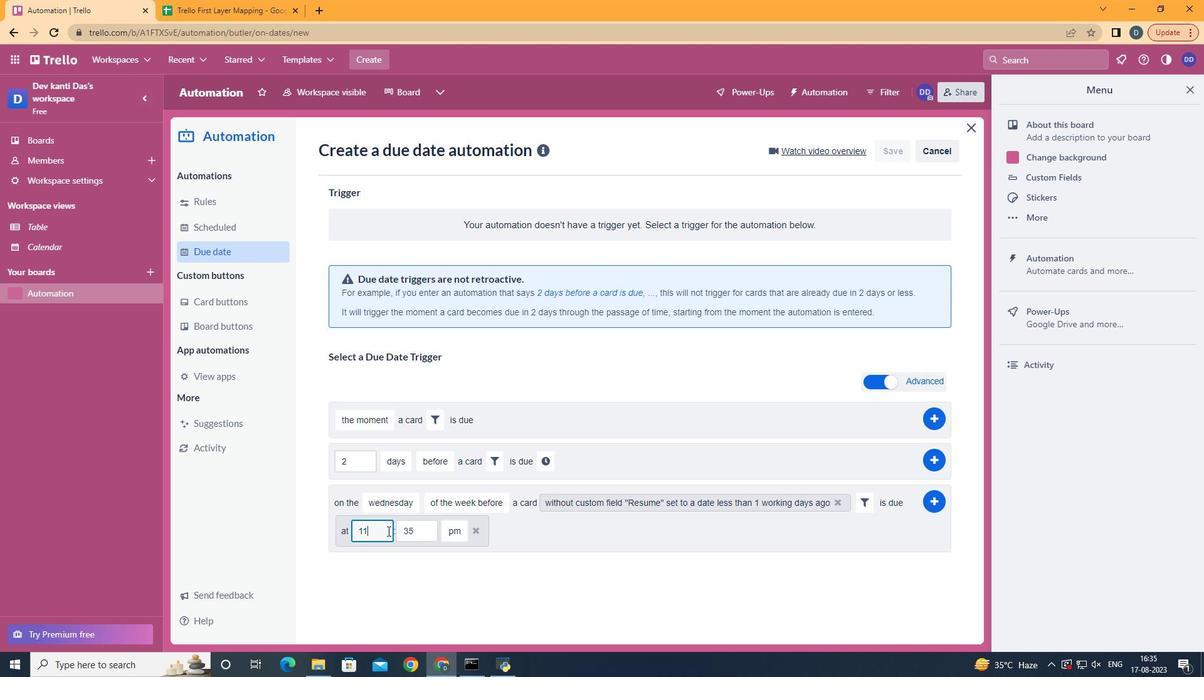 
Action: Key pressed 1
Screenshot: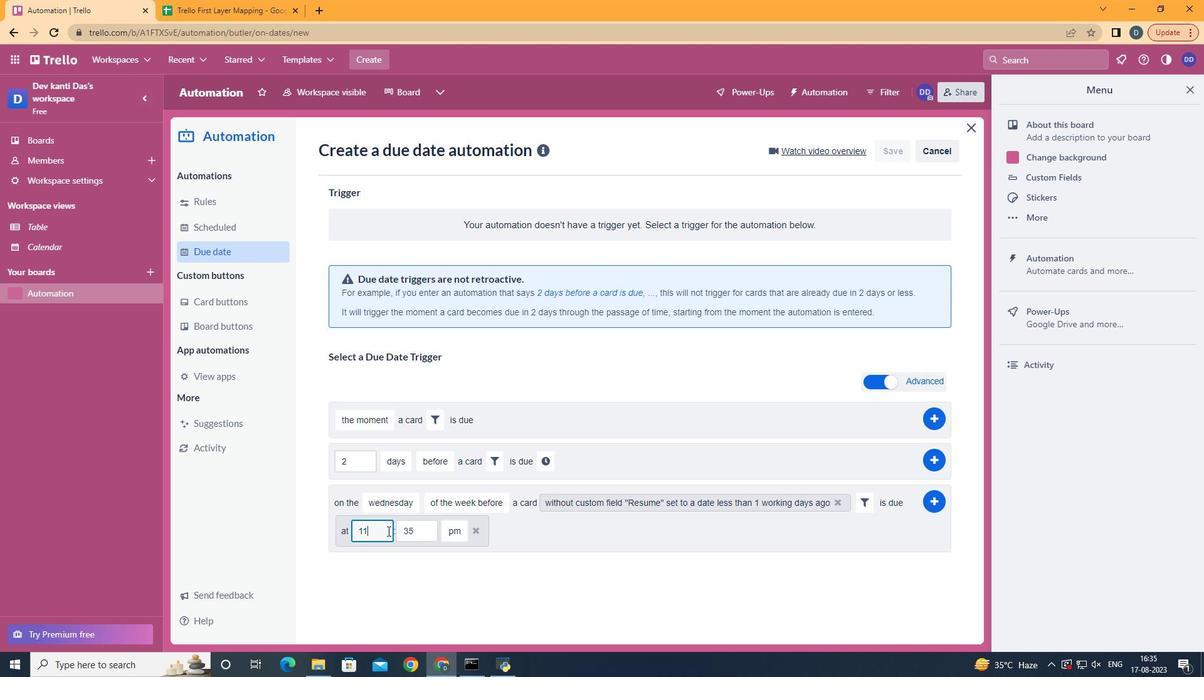 
Action: Mouse moved to (433, 532)
Screenshot: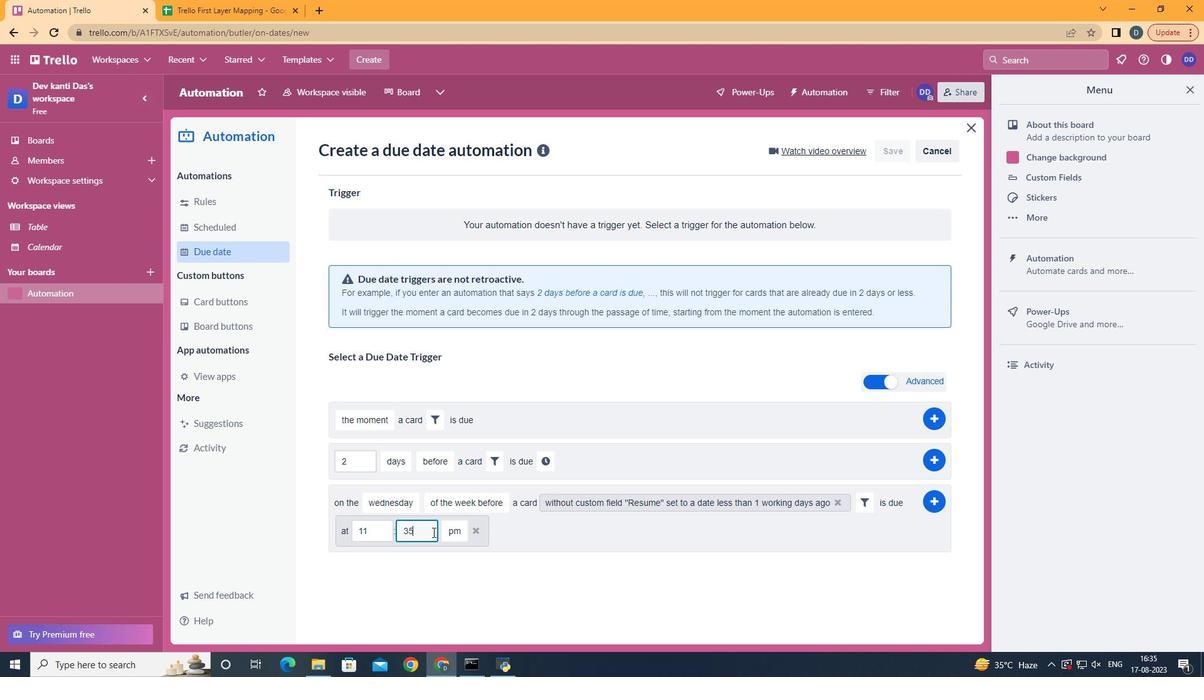 
Action: Mouse pressed left at (433, 532)
Screenshot: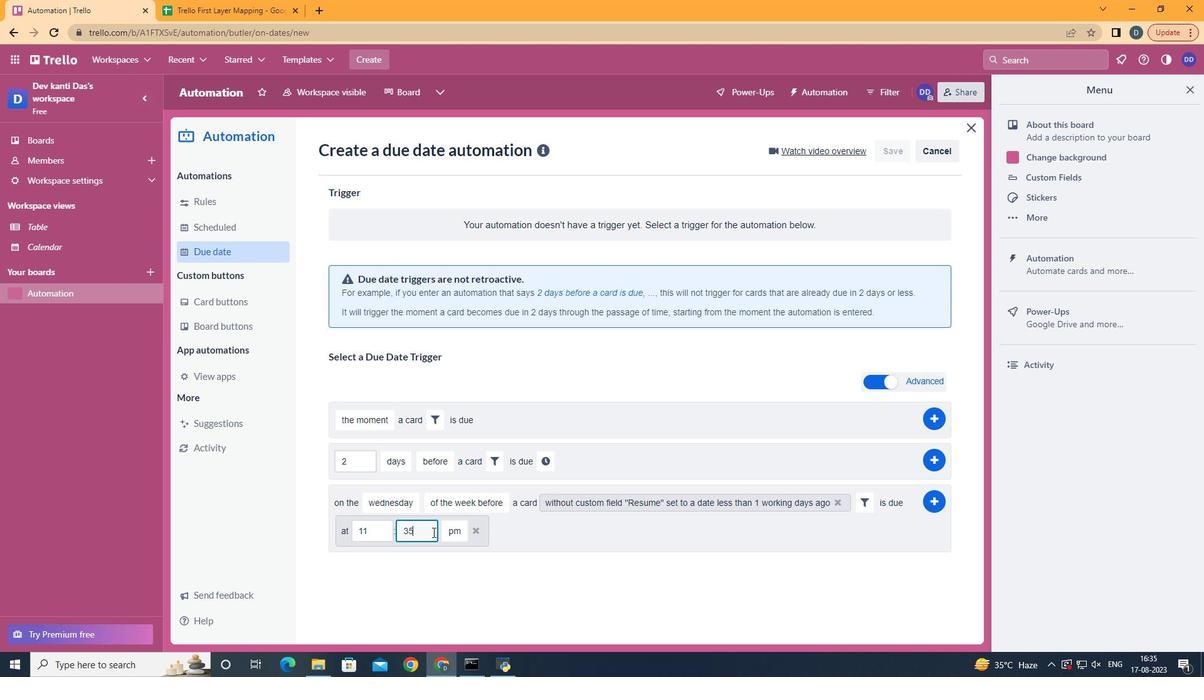 
Action: Mouse moved to (432, 532)
Screenshot: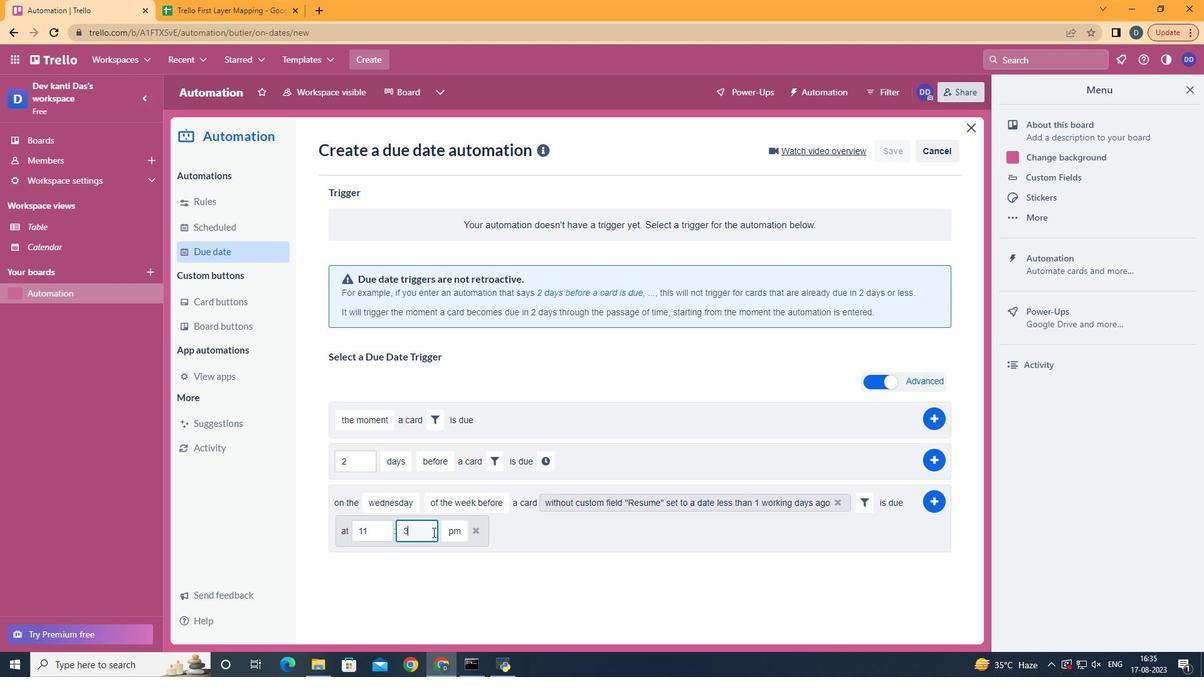 
Action: Key pressed <Key.backspace><Key.backspace>00
Screenshot: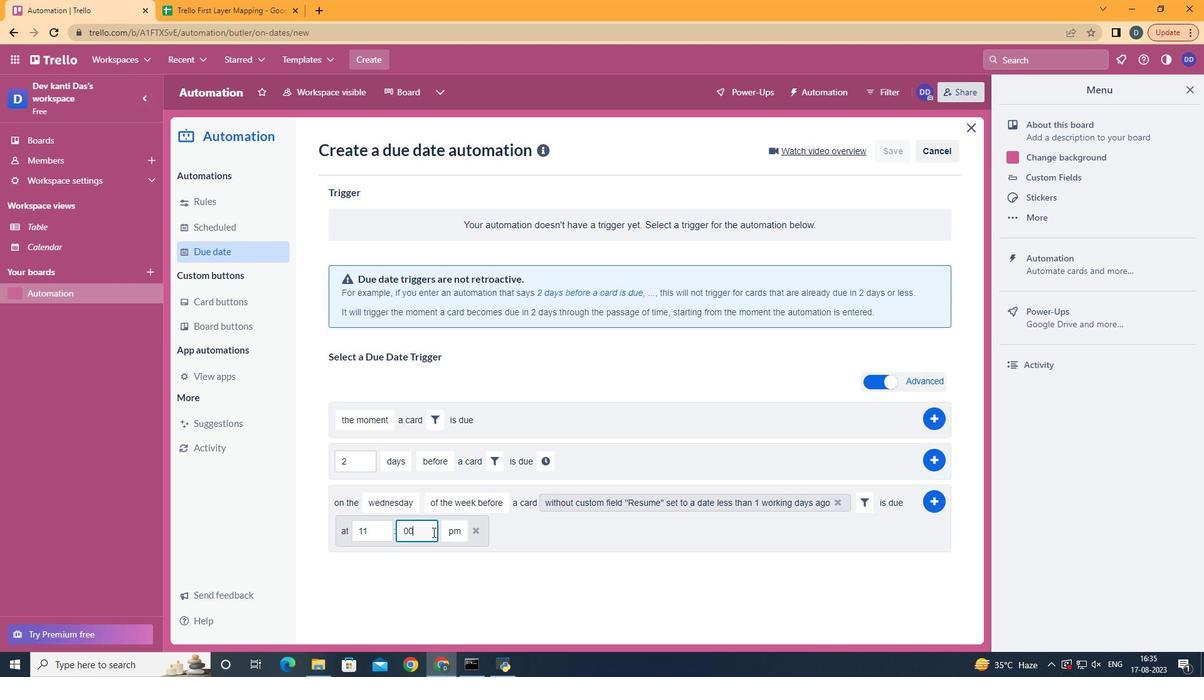 
Action: Mouse moved to (454, 555)
Screenshot: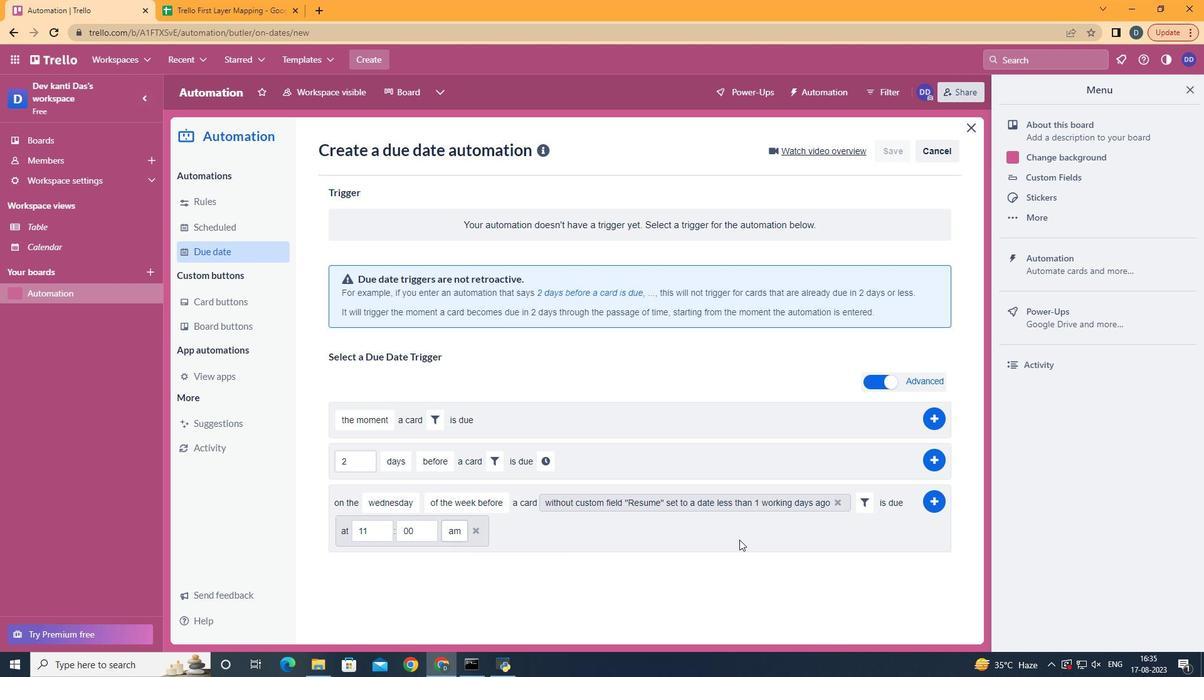 
Action: Mouse pressed left at (454, 555)
Screenshot: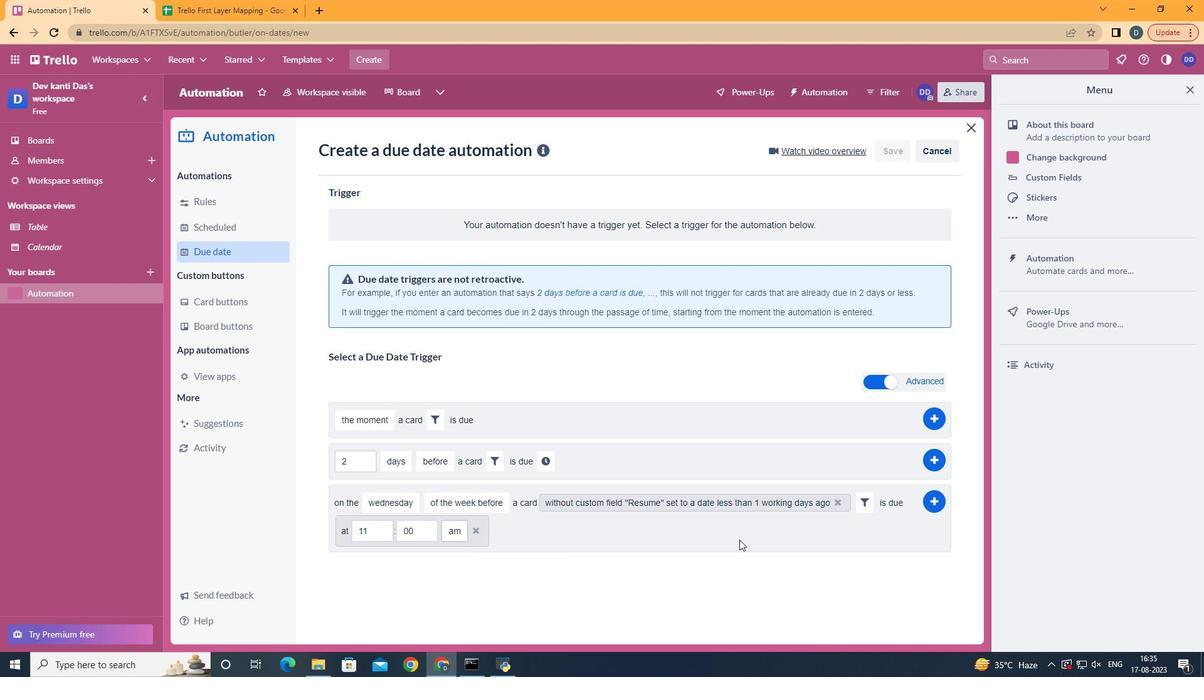
Action: Mouse moved to (936, 503)
Screenshot: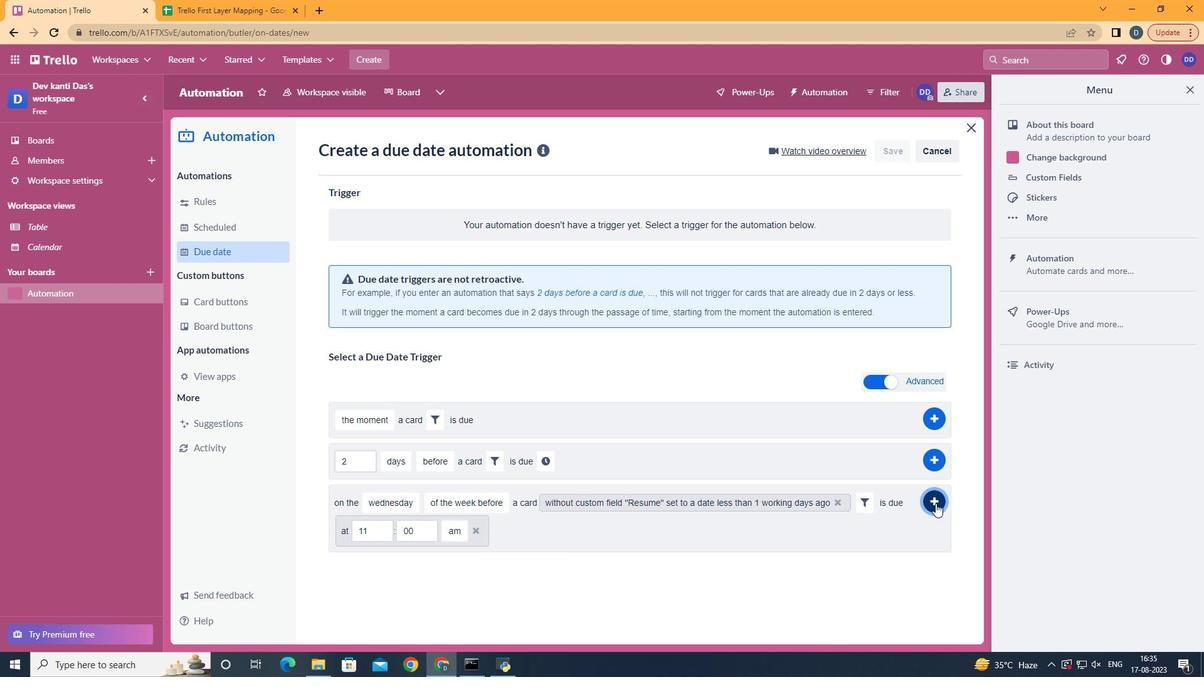 
Action: Mouse pressed left at (936, 503)
Screenshot: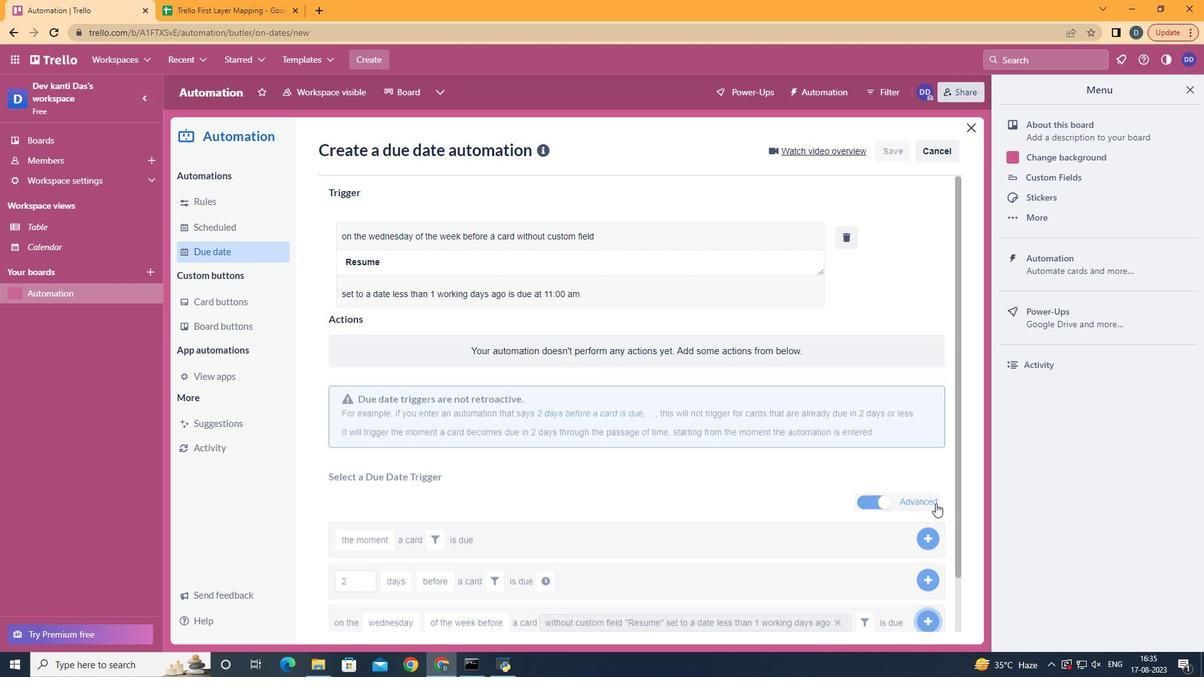 
